 Task: Look for space in Teresina, Brazil from 5th September, 2023 to 12th September, 2023 for 2 adults in price range Rs.10000 to Rs.15000.  With 1  bedroom having 1 bed and 1 bathroom. Property type can be house, flat, guest house, hotel. Booking option can be shelf check-in. Required host language is Spanish.
Action: Mouse moved to (639, 75)
Screenshot: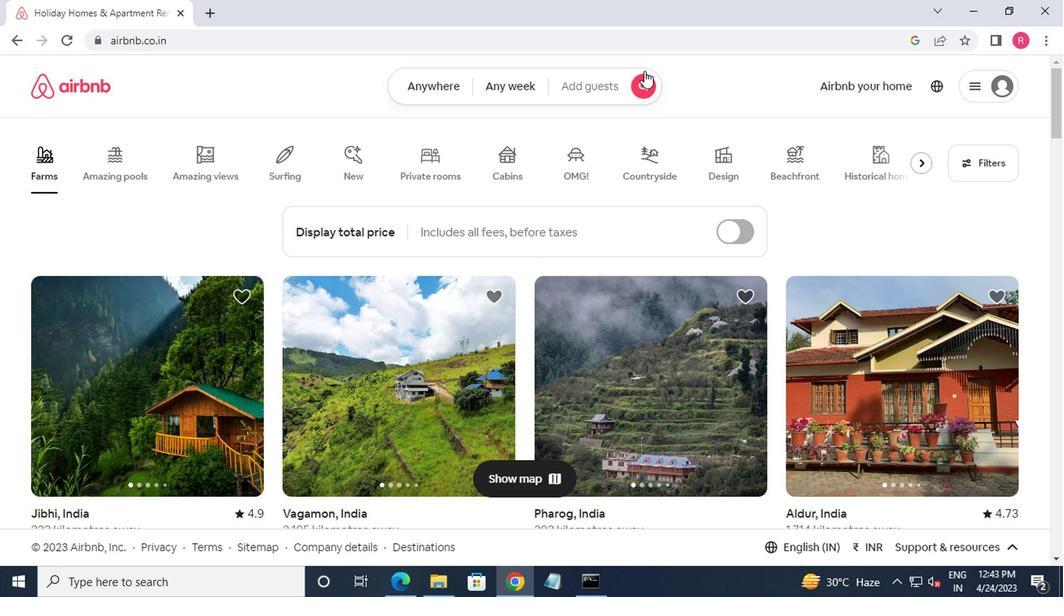 
Action: Mouse pressed left at (639, 75)
Screenshot: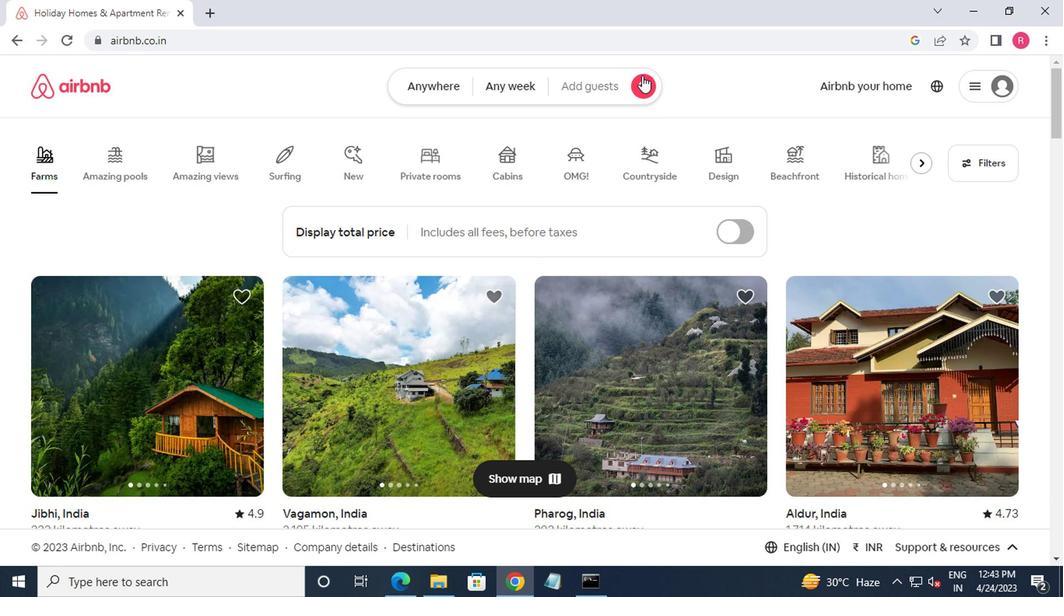 
Action: Mouse moved to (264, 153)
Screenshot: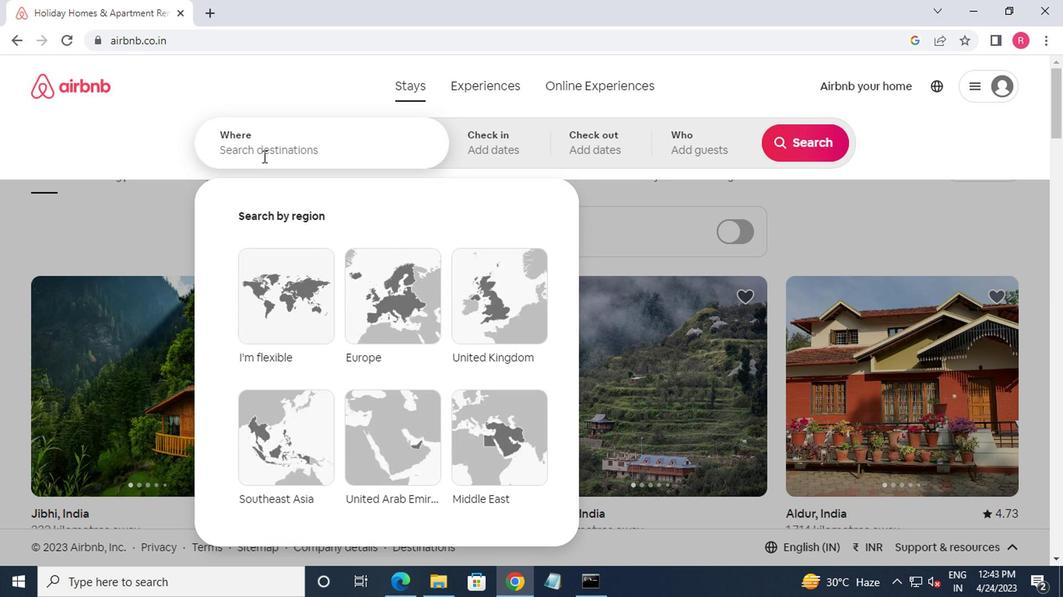 
Action: Mouse pressed left at (264, 153)
Screenshot: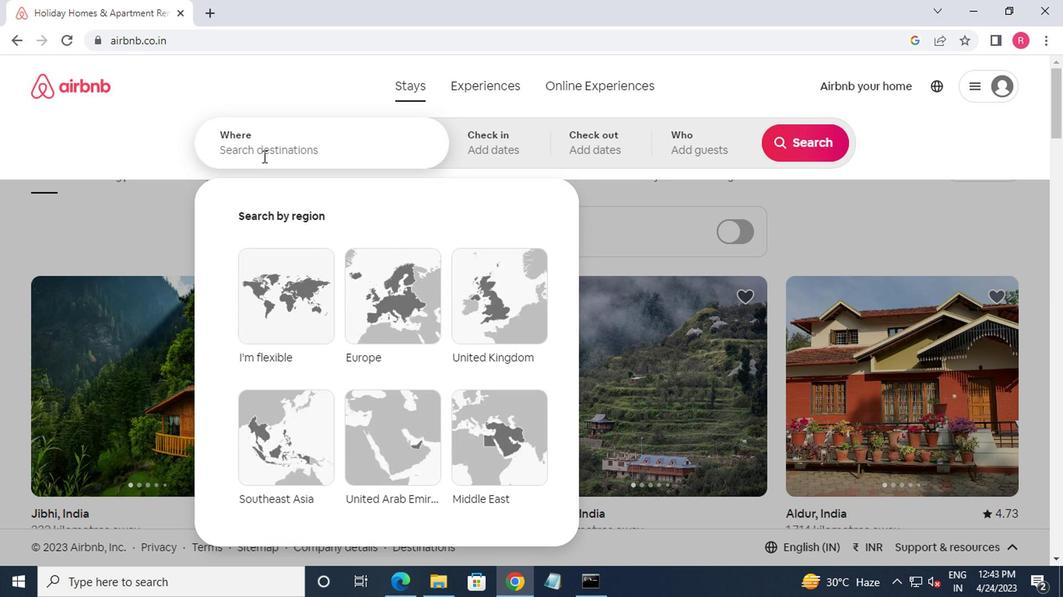 
Action: Mouse moved to (256, 184)
Screenshot: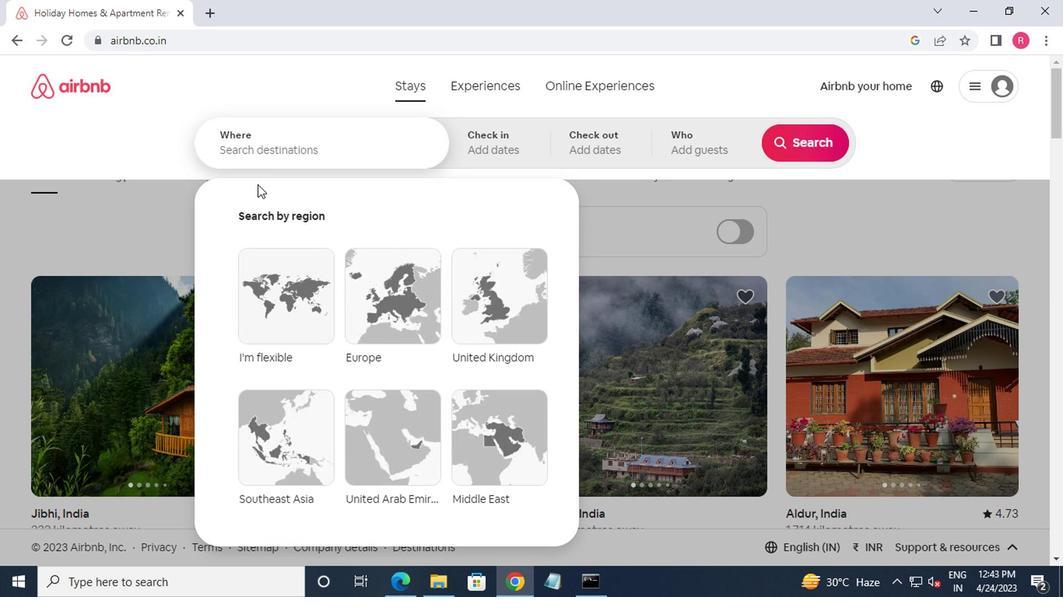 
Action: Key pressed teresina,brazil<Key.enter>
Screenshot: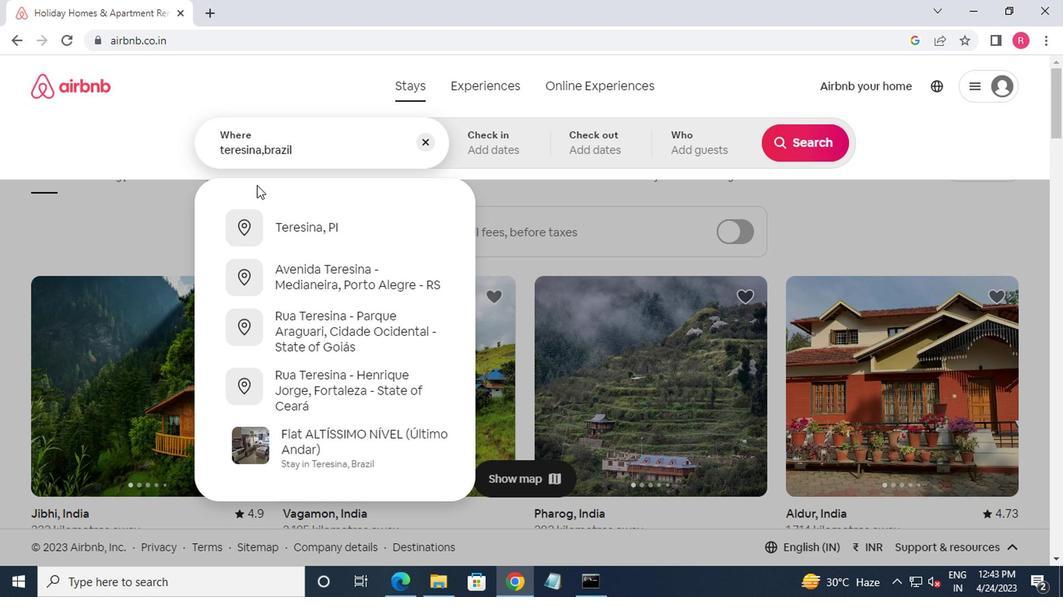 
Action: Mouse moved to (795, 267)
Screenshot: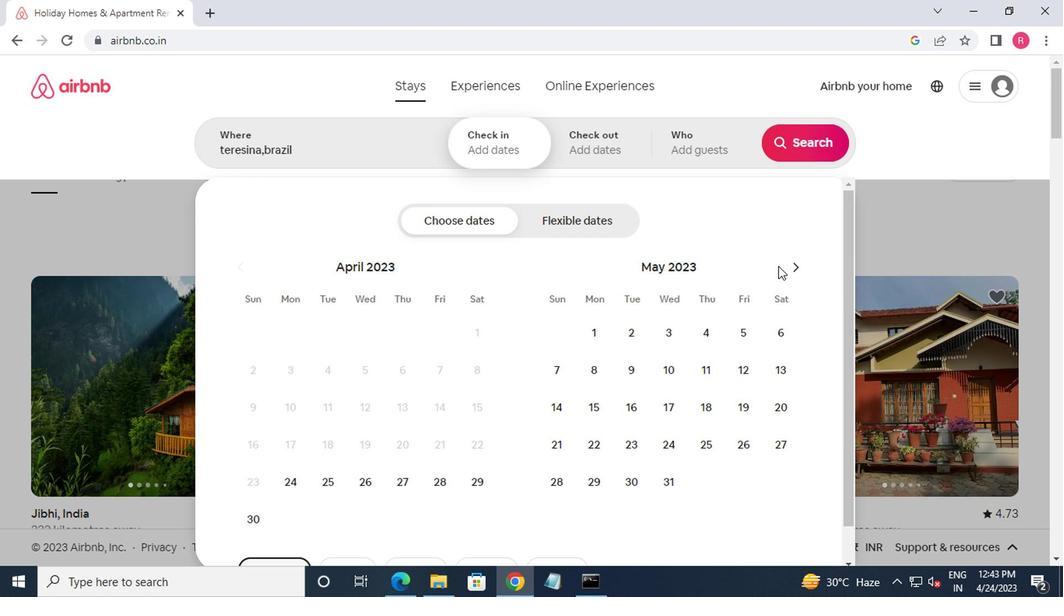 
Action: Mouse pressed left at (795, 267)
Screenshot: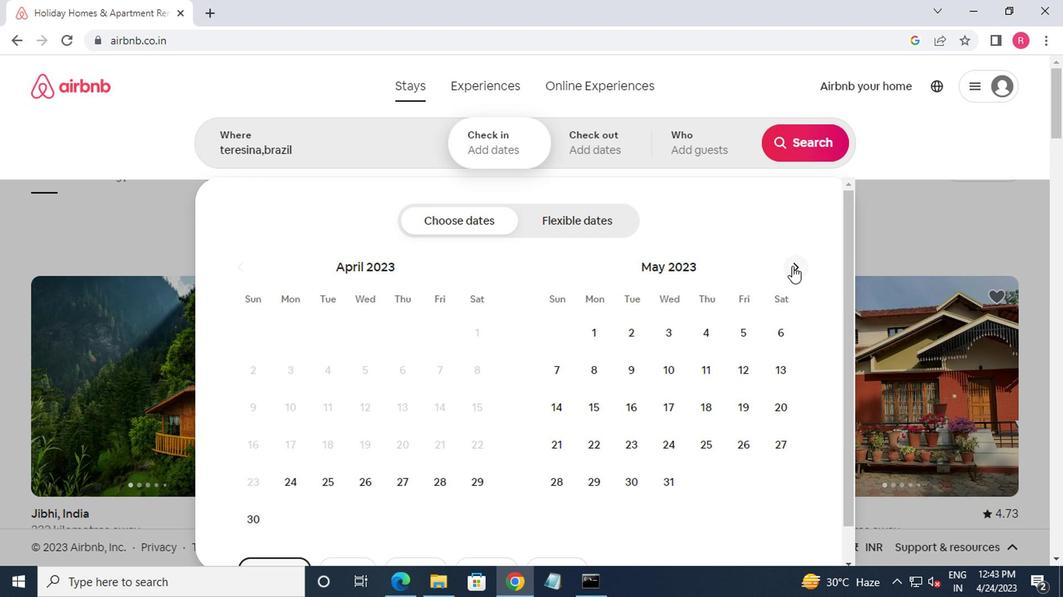
Action: Mouse pressed left at (795, 267)
Screenshot: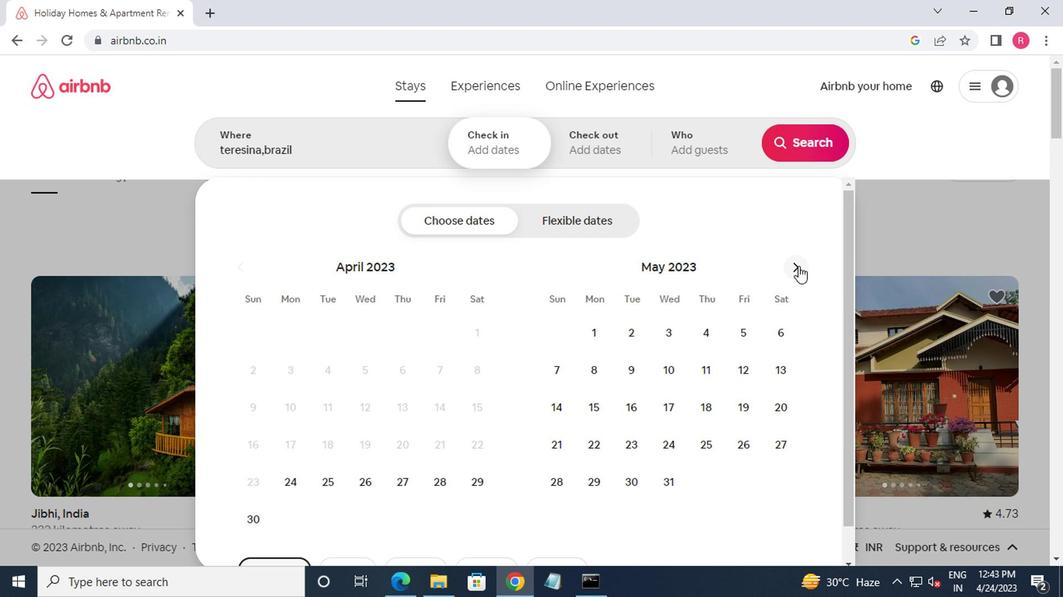
Action: Mouse moved to (796, 267)
Screenshot: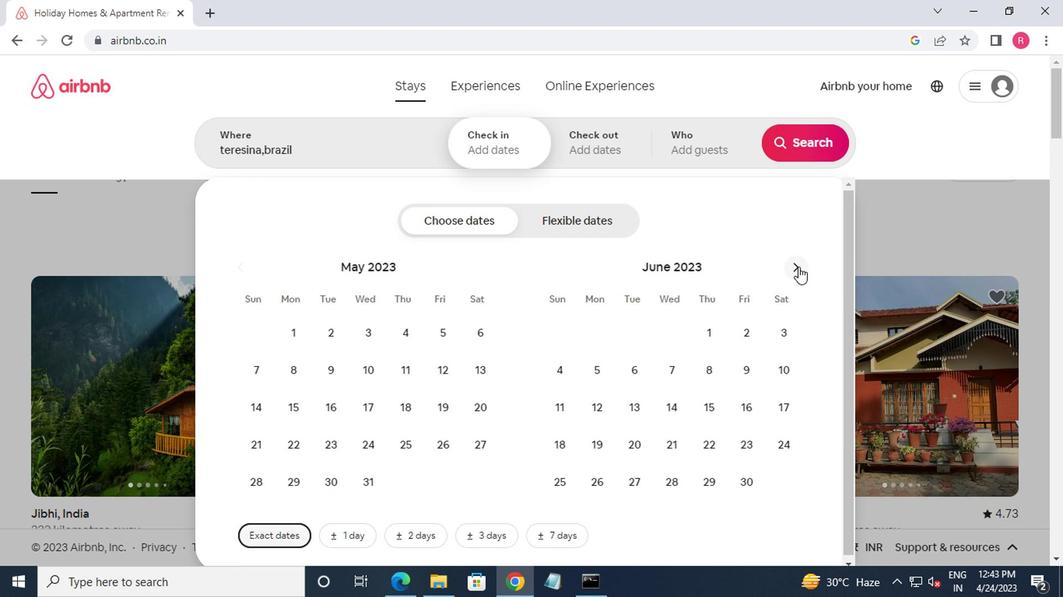 
Action: Mouse pressed left at (796, 267)
Screenshot: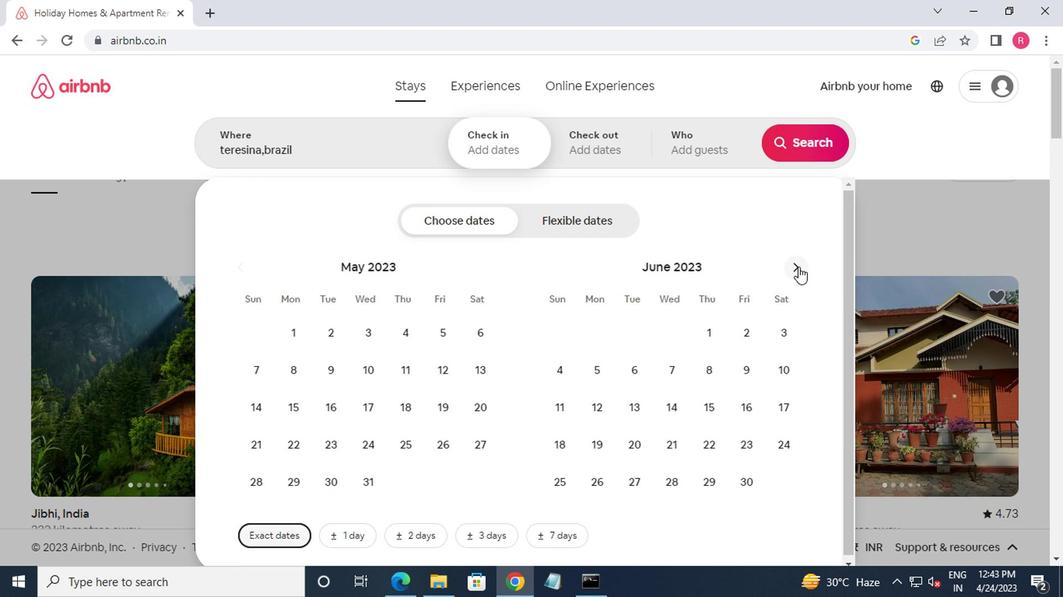 
Action: Mouse pressed left at (796, 267)
Screenshot: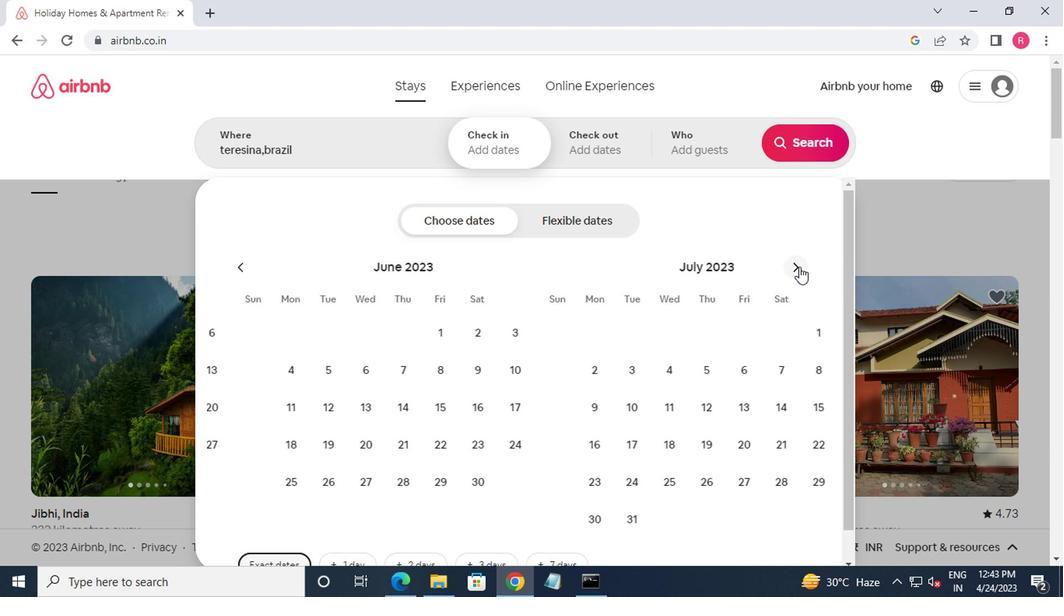 
Action: Mouse pressed left at (796, 267)
Screenshot: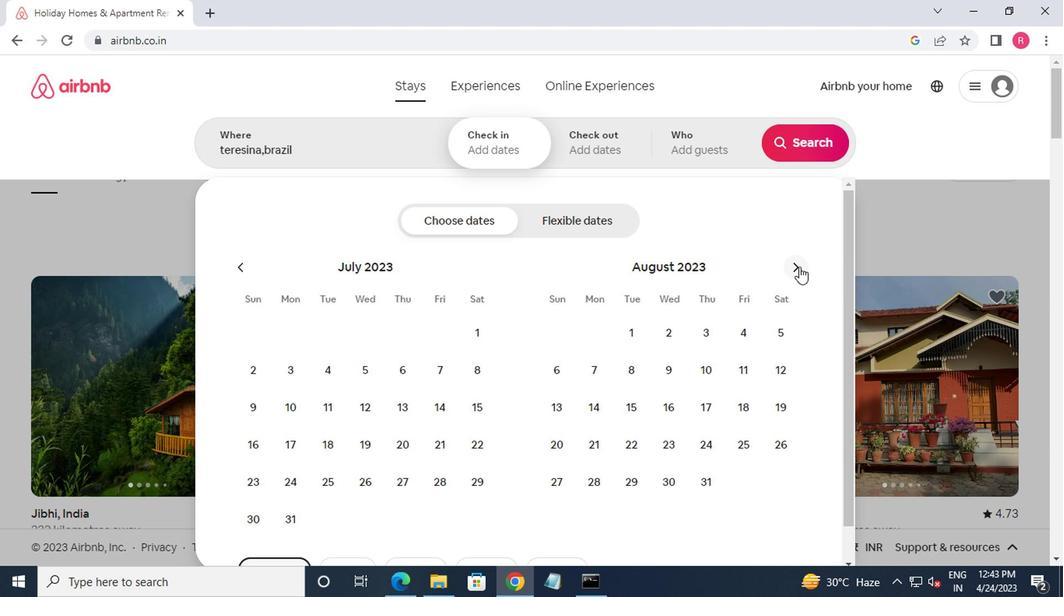 
Action: Mouse moved to (633, 383)
Screenshot: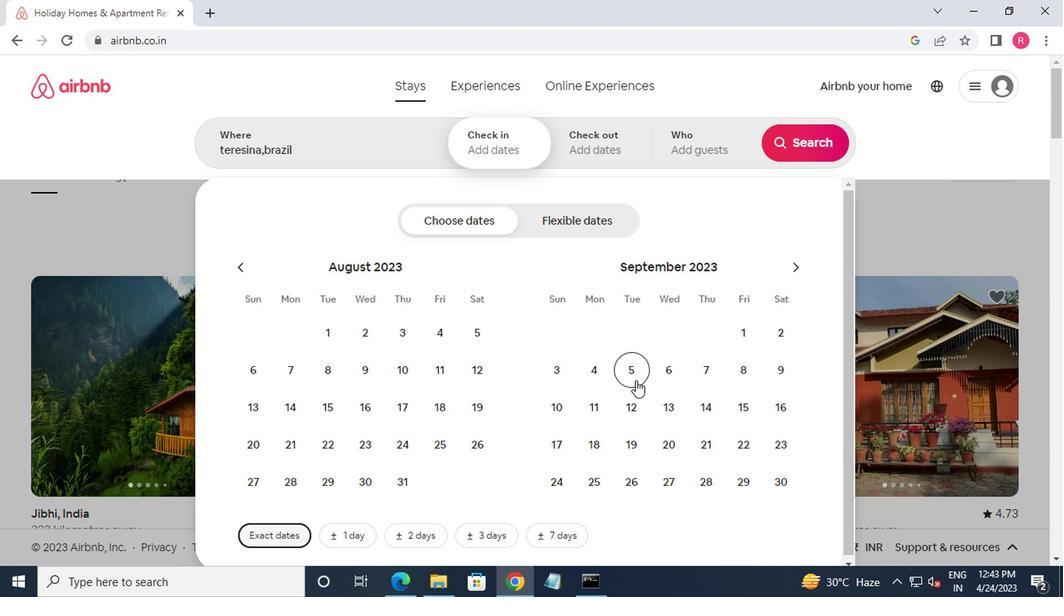 
Action: Mouse pressed left at (633, 383)
Screenshot: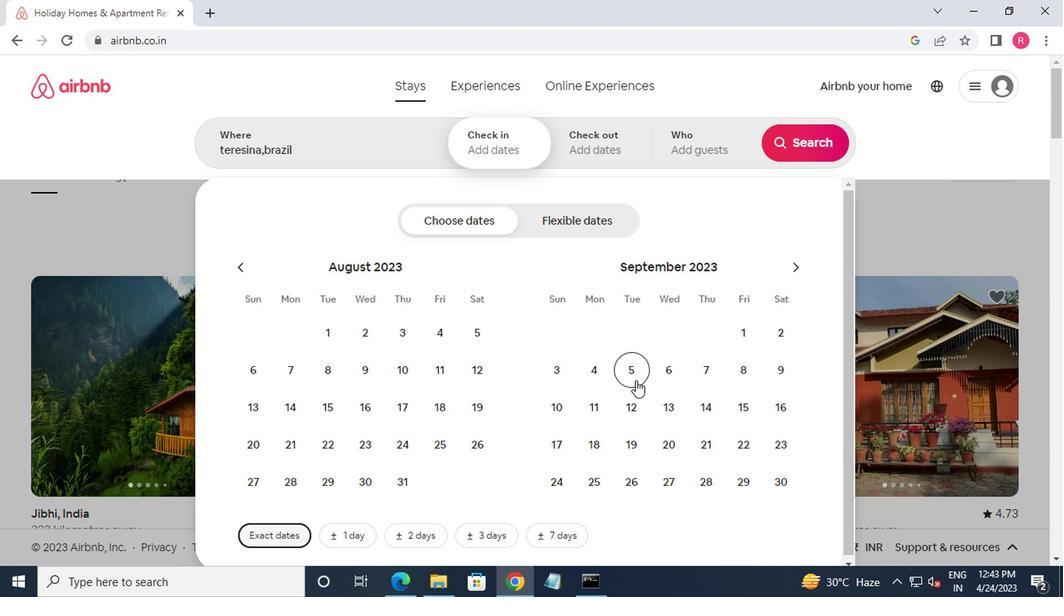 
Action: Mouse moved to (635, 413)
Screenshot: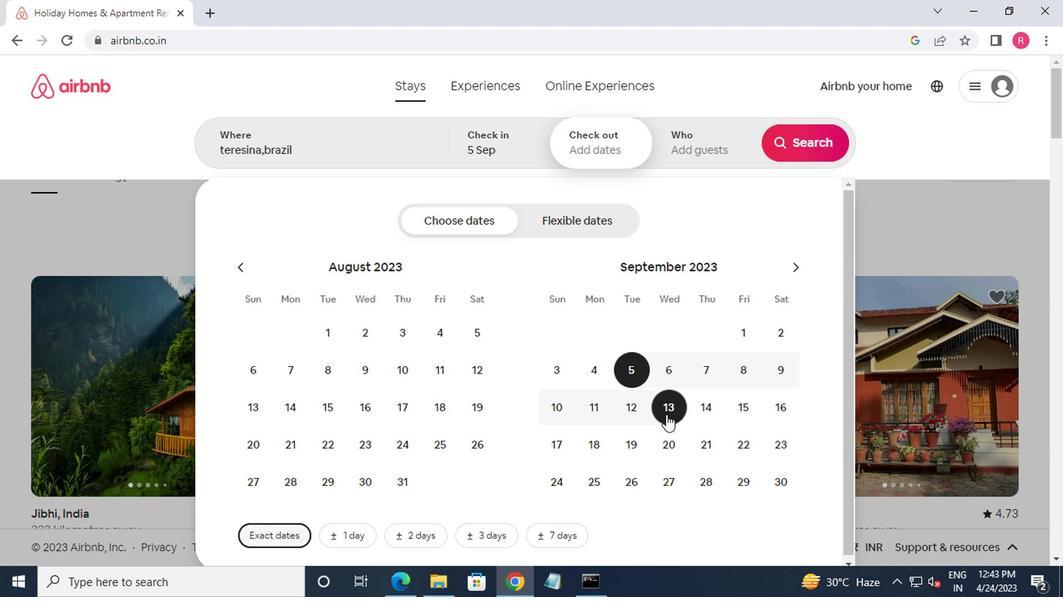 
Action: Mouse pressed left at (635, 413)
Screenshot: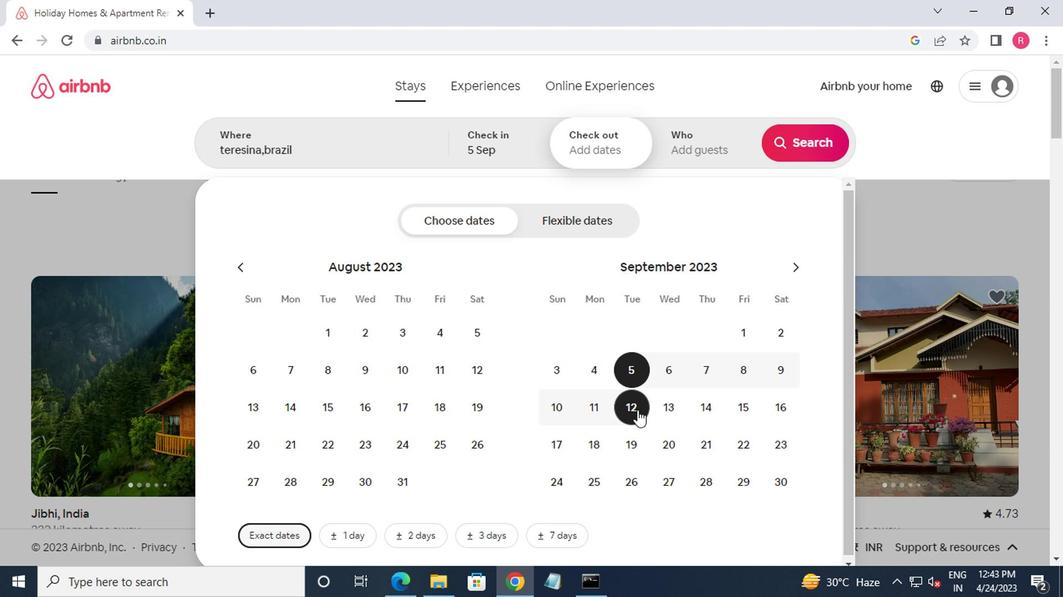 
Action: Mouse moved to (673, 134)
Screenshot: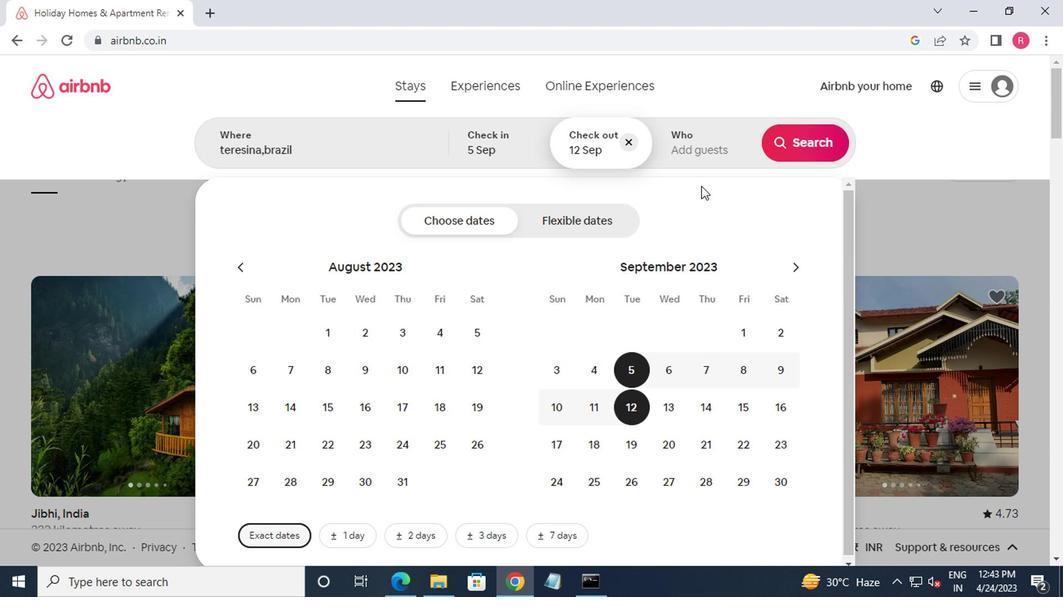 
Action: Mouse pressed left at (673, 134)
Screenshot: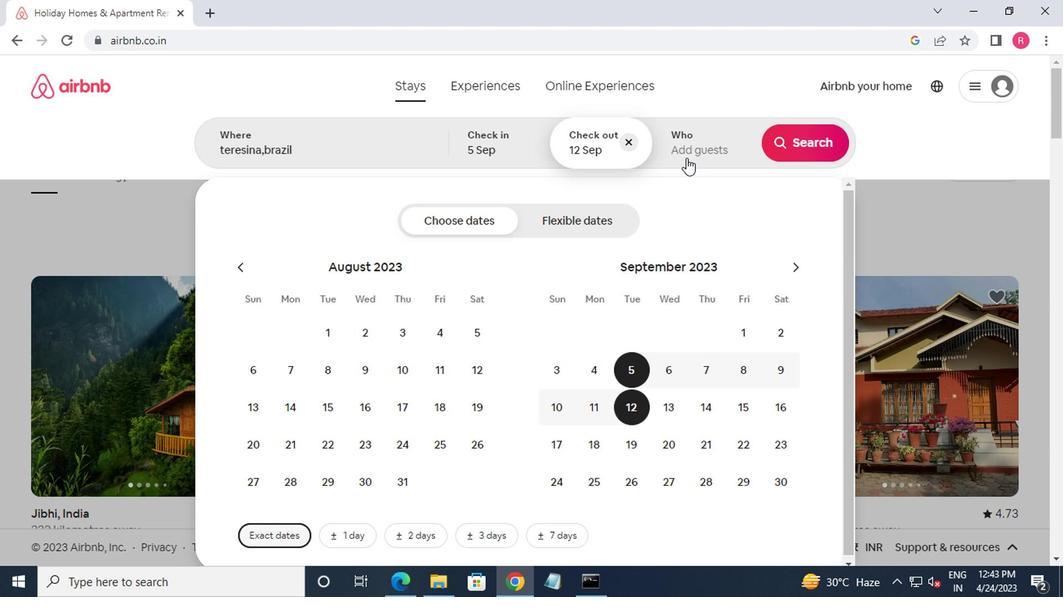 
Action: Mouse moved to (798, 228)
Screenshot: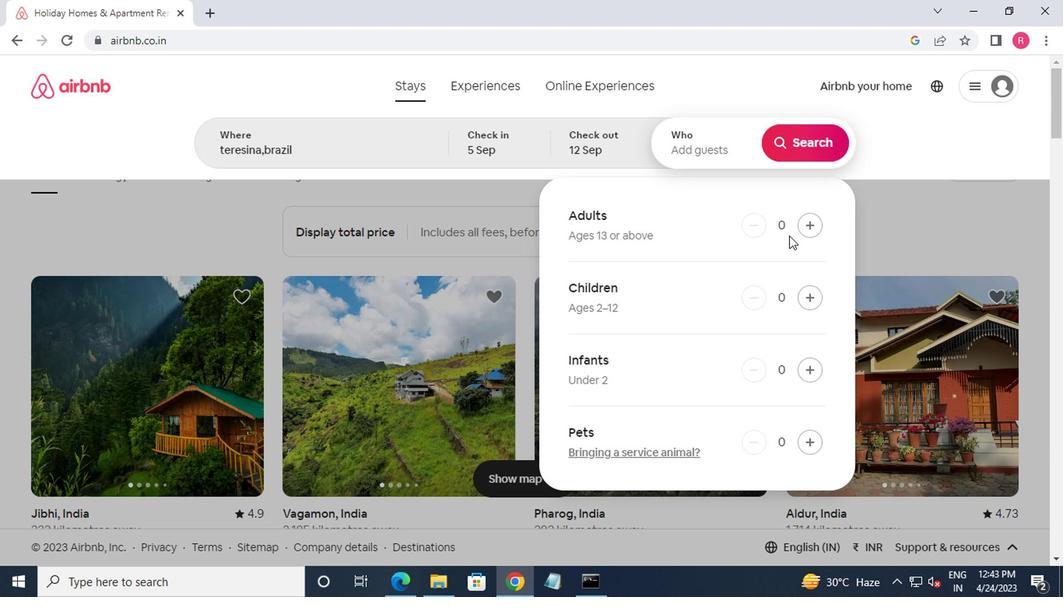 
Action: Mouse pressed left at (798, 228)
Screenshot: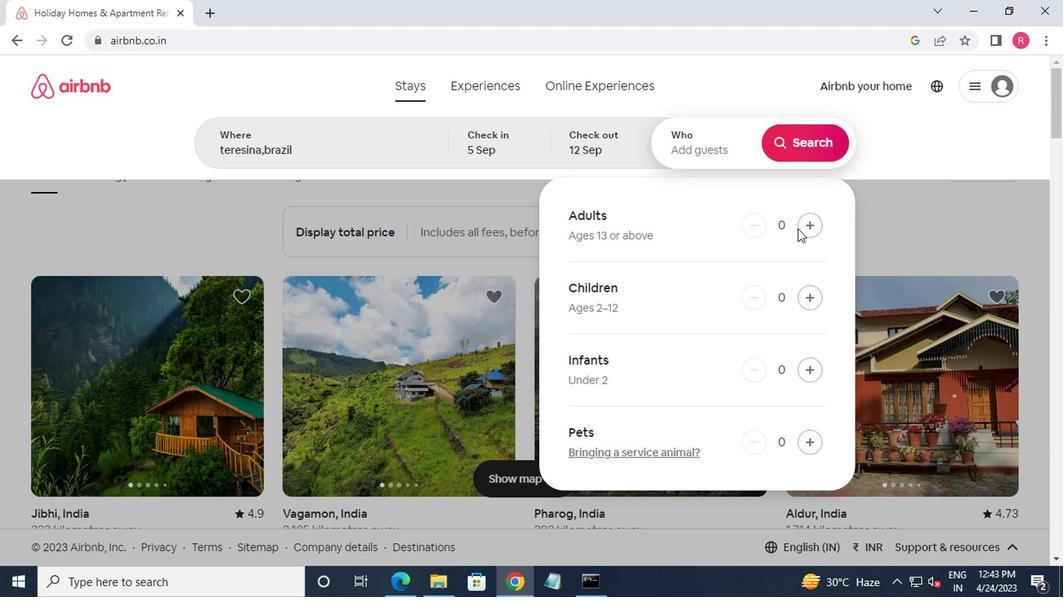 
Action: Mouse moved to (798, 228)
Screenshot: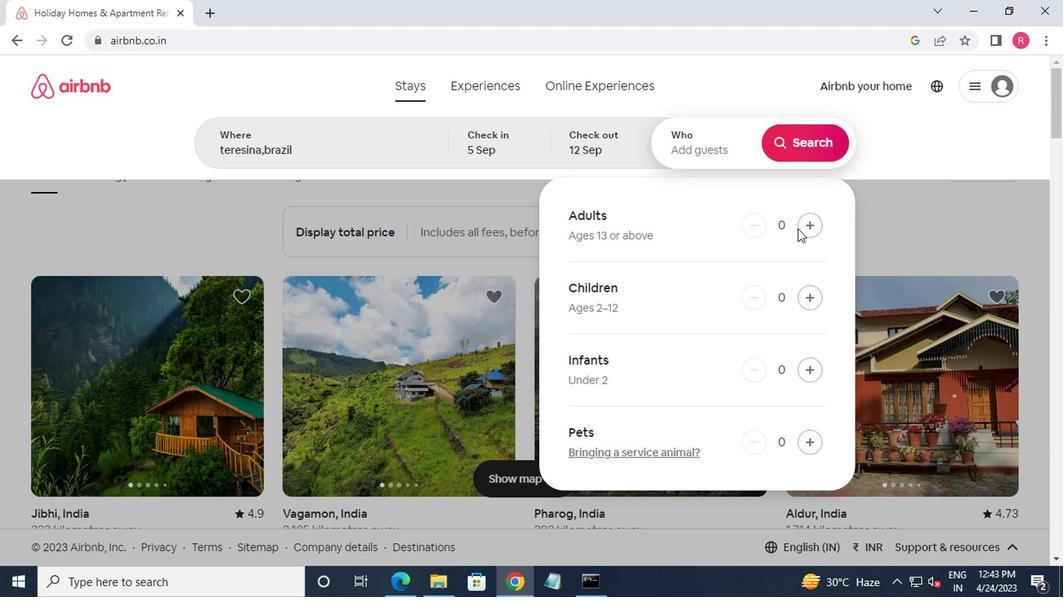 
Action: Mouse pressed left at (798, 228)
Screenshot: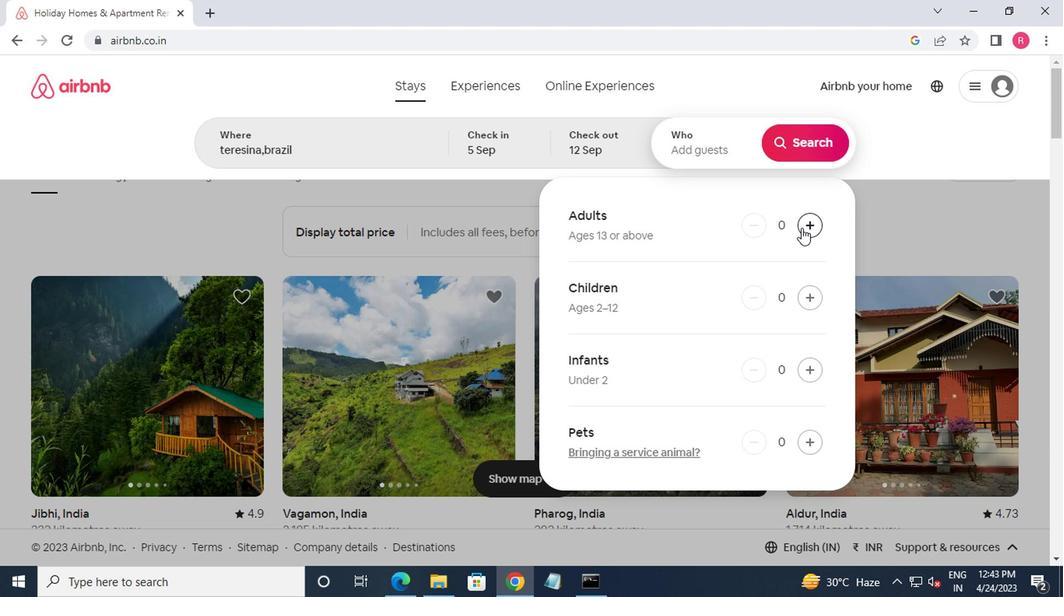 
Action: Mouse moved to (799, 156)
Screenshot: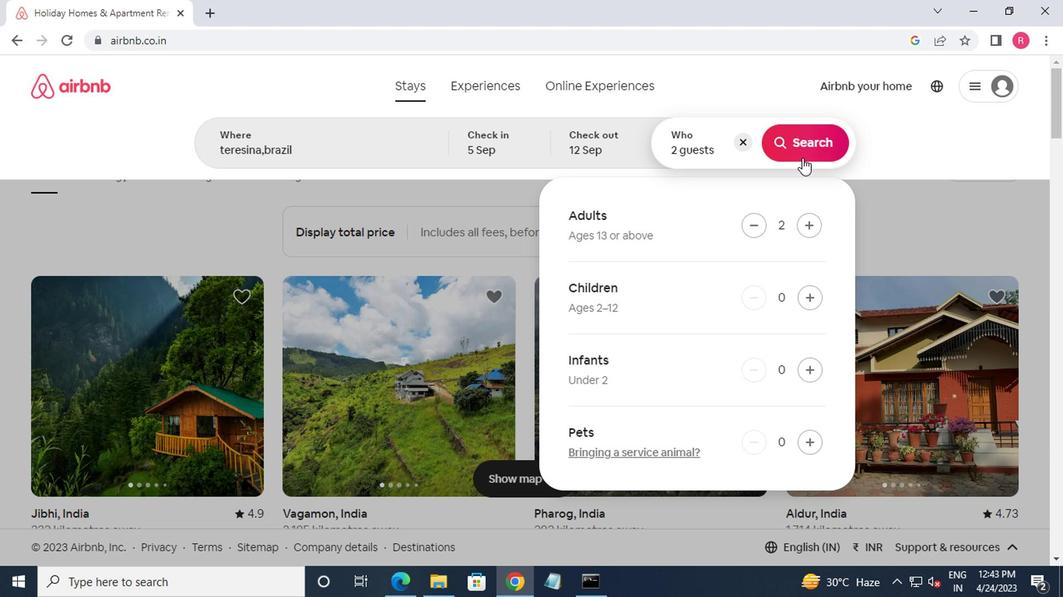 
Action: Mouse pressed left at (799, 156)
Screenshot: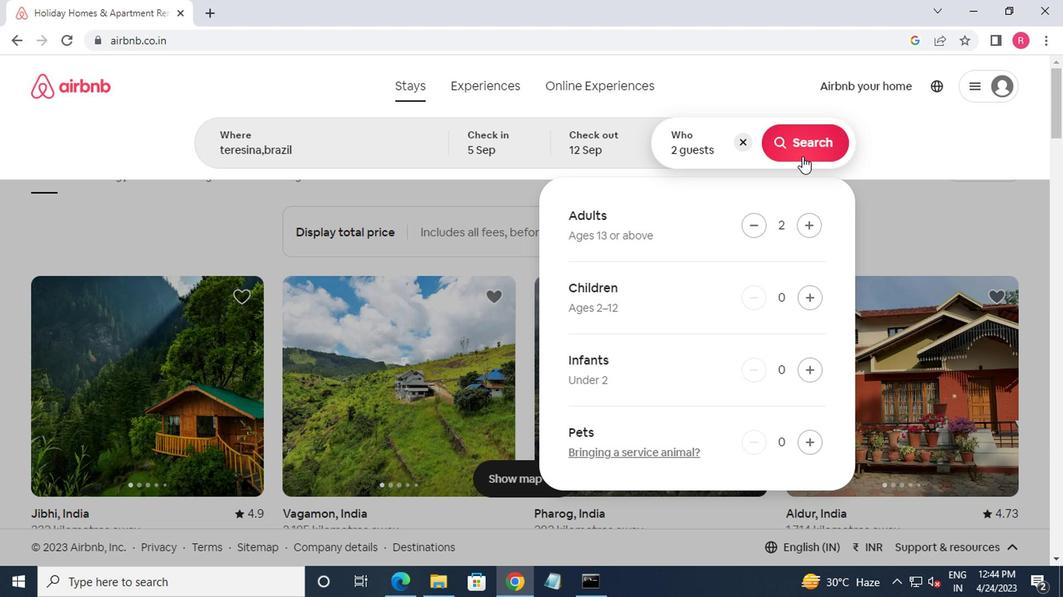 
Action: Mouse moved to (970, 145)
Screenshot: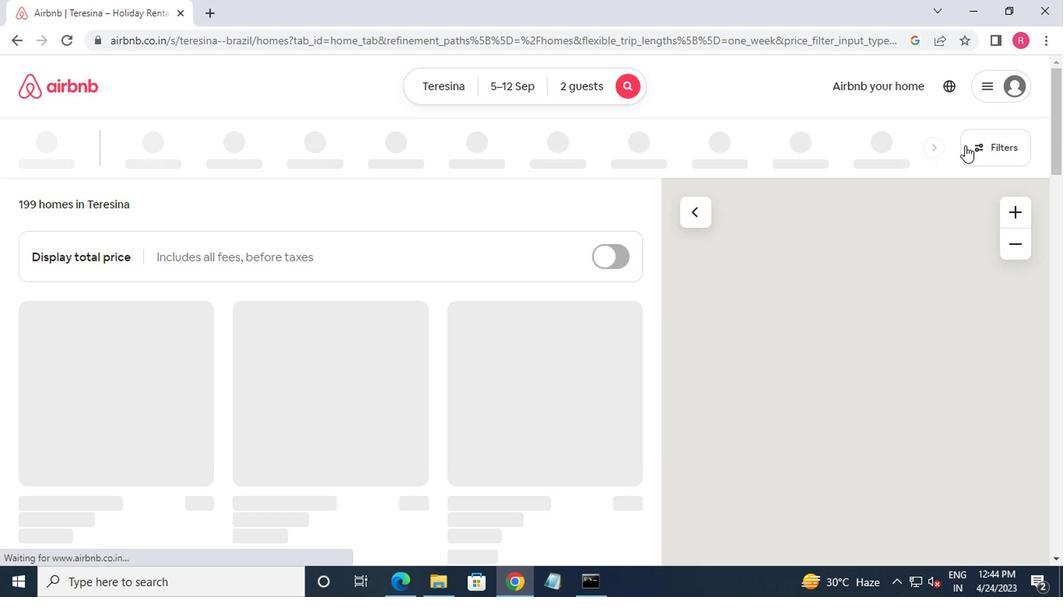 
Action: Mouse pressed left at (970, 145)
Screenshot: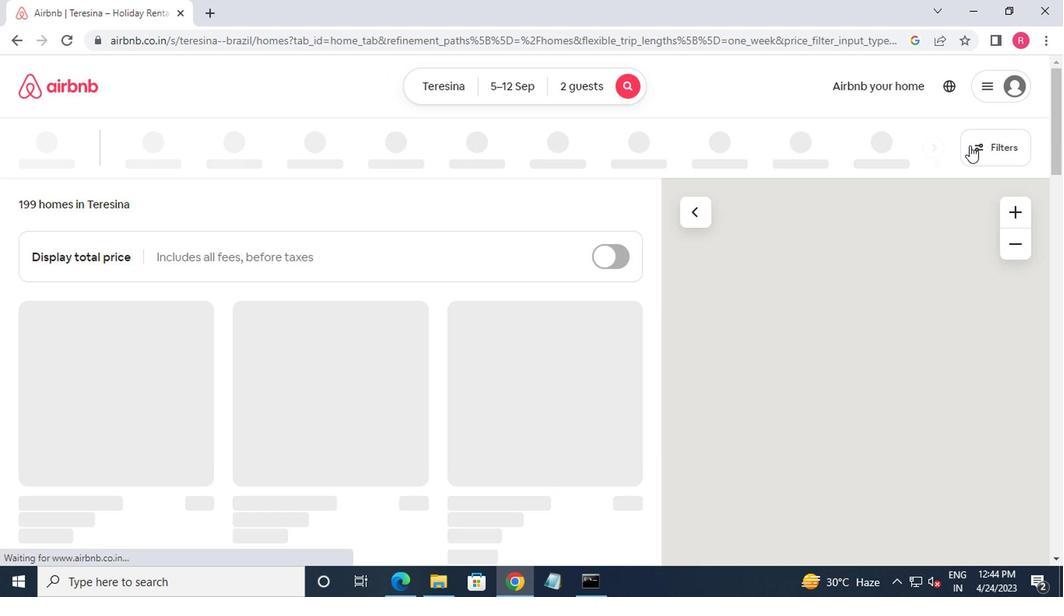 
Action: Mouse moved to (364, 348)
Screenshot: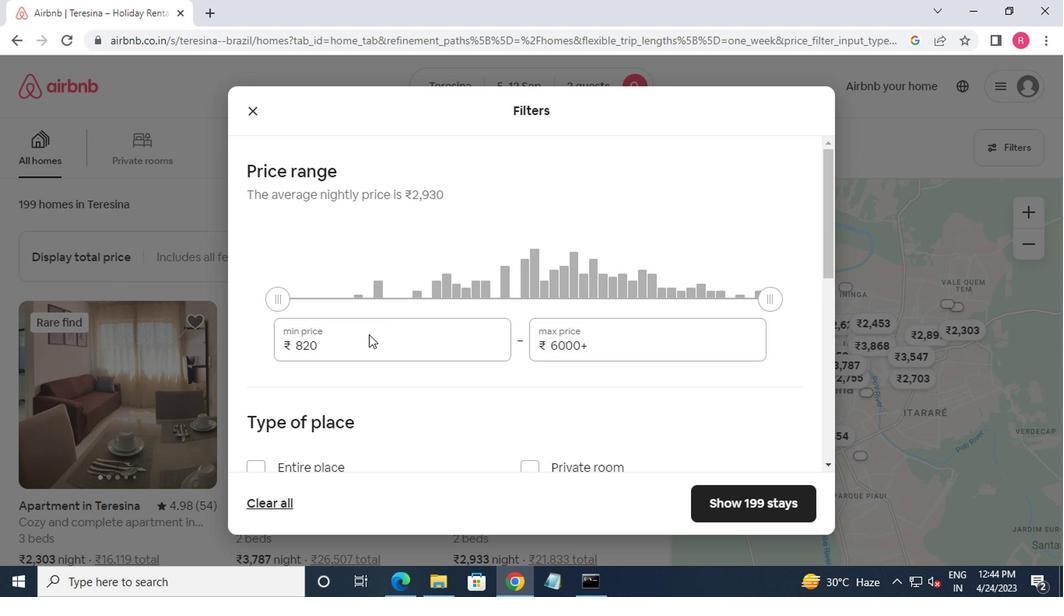 
Action: Mouse pressed left at (364, 348)
Screenshot: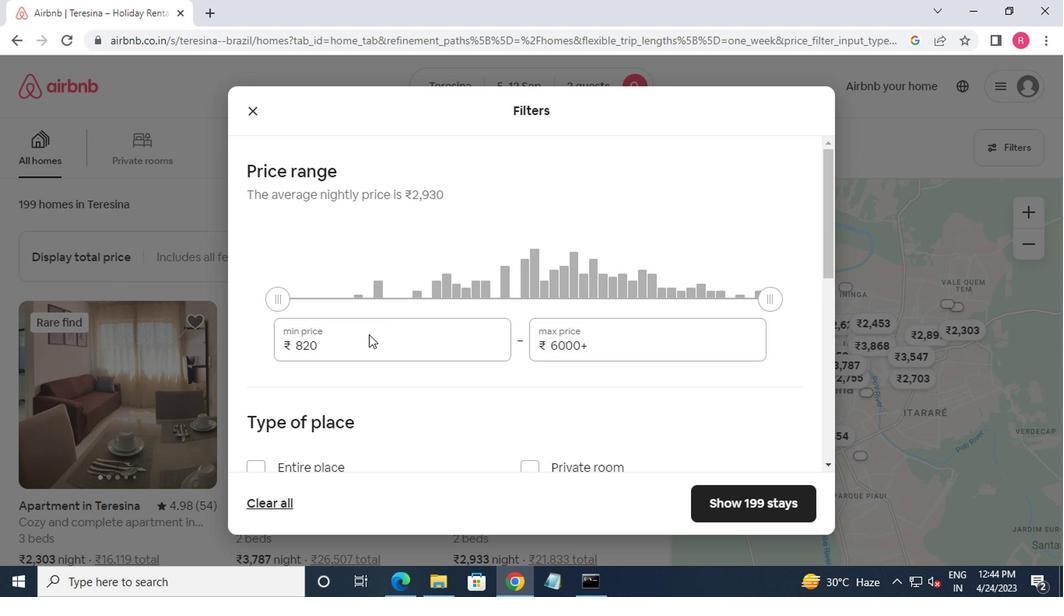 
Action: Mouse moved to (385, 369)
Screenshot: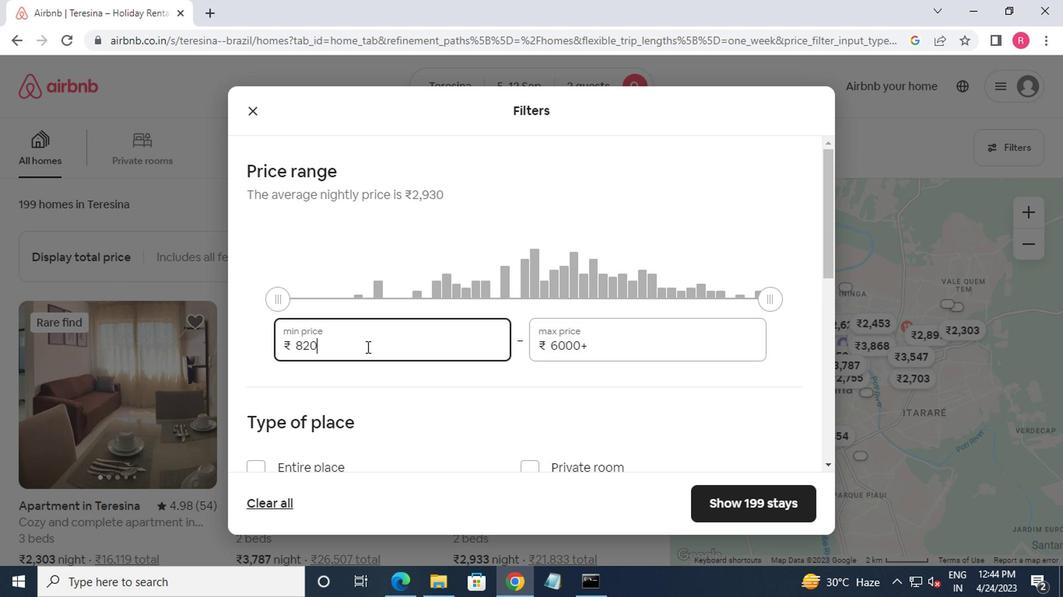 
Action: Key pressed <Key.backspace><Key.backspace><Key.backspace><Key.backspace>10000<Key.tab>1500<Key.backspace><Key.backspace><Key.backspace><Key.backspace><Key.backspace><Key.backspace>15000
Screenshot: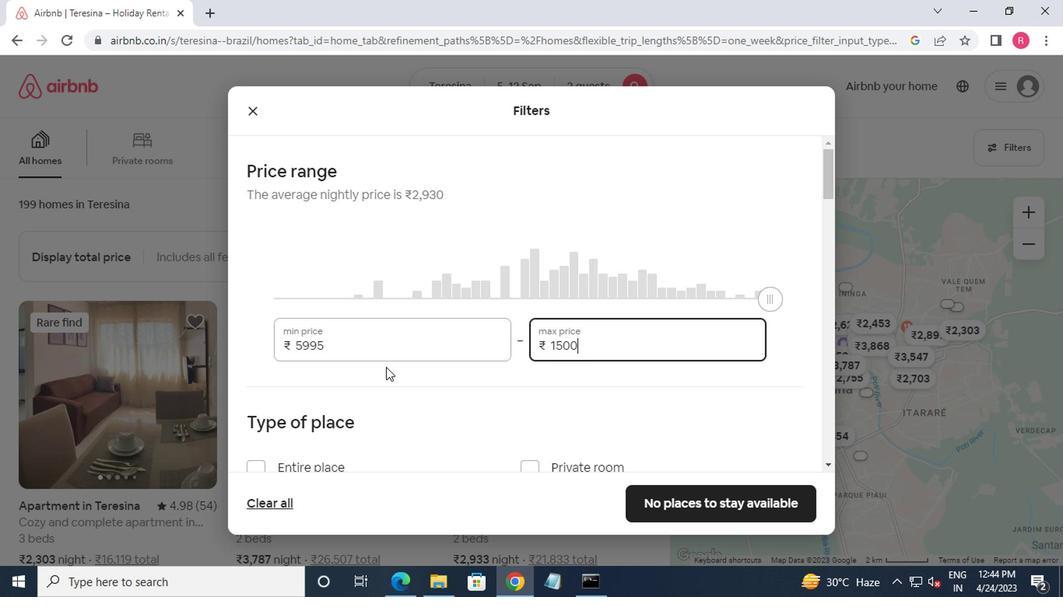 
Action: Mouse moved to (356, 354)
Screenshot: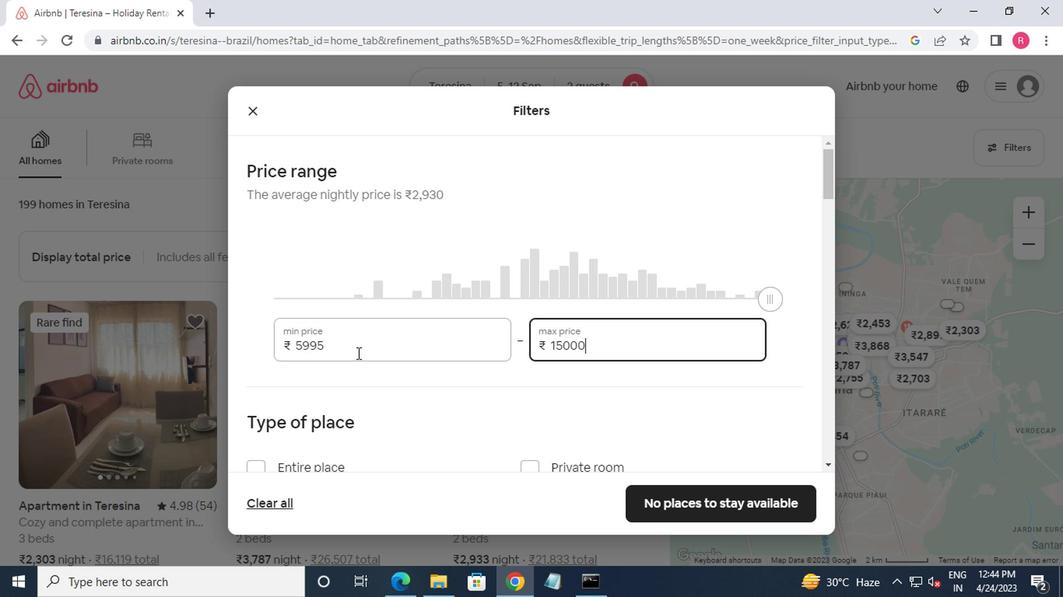 
Action: Mouse pressed left at (356, 354)
Screenshot: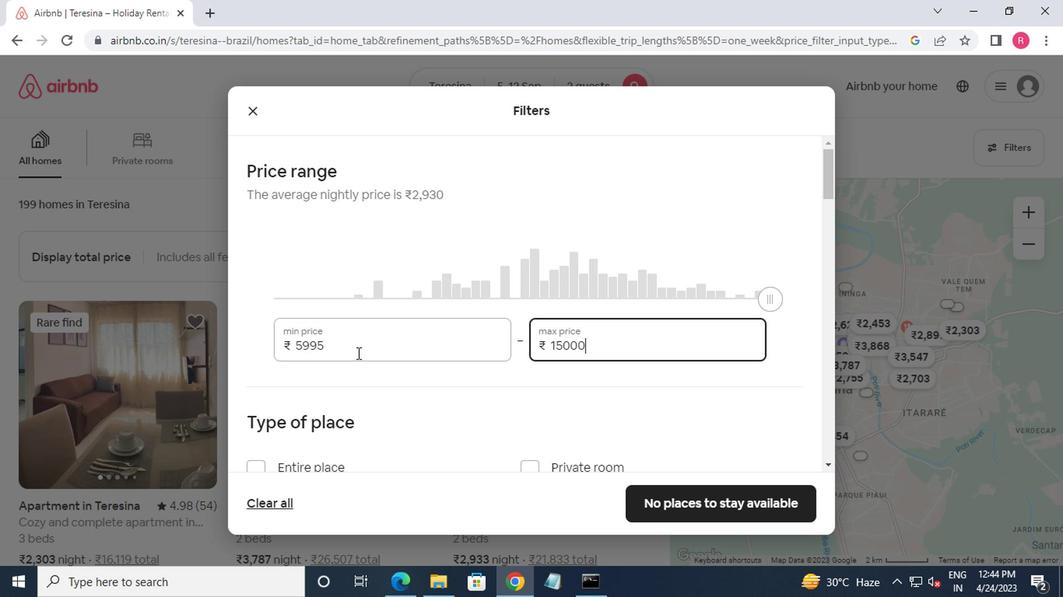 
Action: Key pressed <Key.backspace><Key.backspace><Key.backspace><Key.backspace><Key.backspace><Key.backspace><Key.backspace><Key.backspace><Key.backspace><Key.backspace><Key.backspace><Key.backspace><Key.backspace><Key.backspace><Key.backspace><Key.backspace><Key.backspace><Key.backspace><Key.backspace><Key.backspace><Key.backspace><Key.backspace><Key.backspace>10000
Screenshot: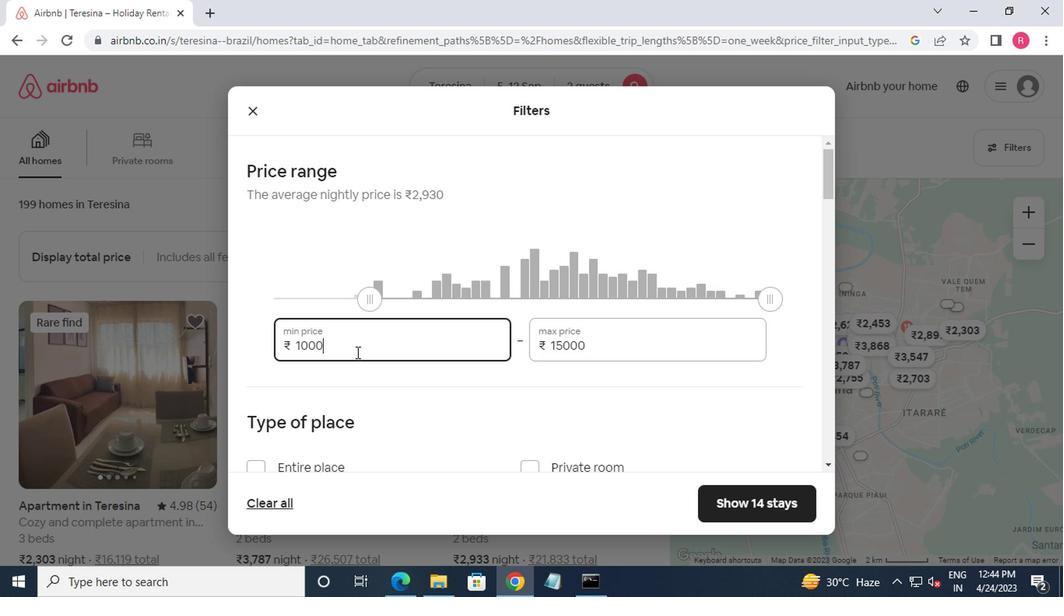 
Action: Mouse moved to (425, 452)
Screenshot: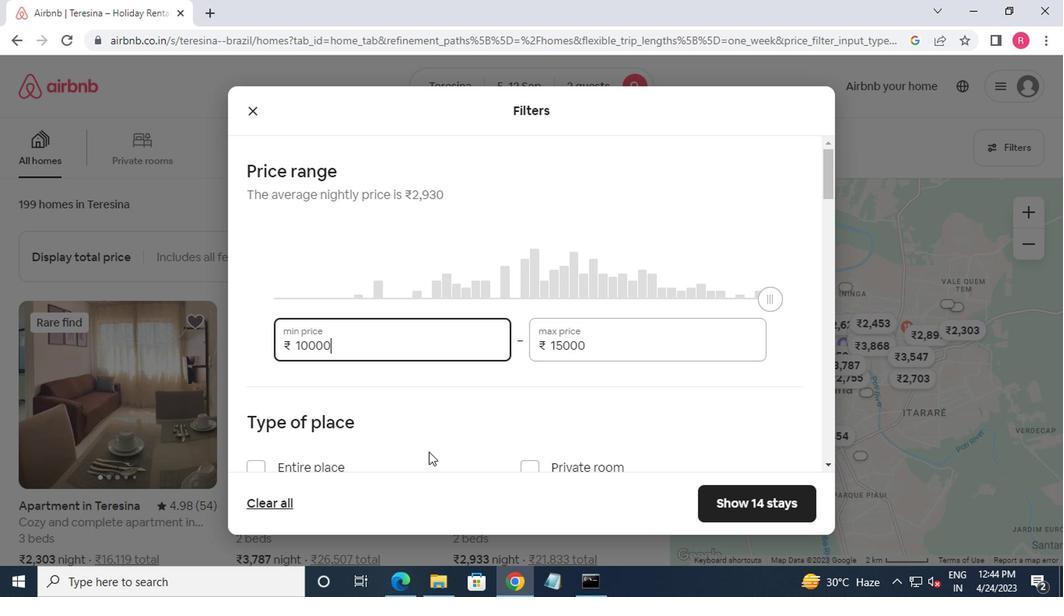 
Action: Mouse scrolled (425, 452) with delta (0, 0)
Screenshot: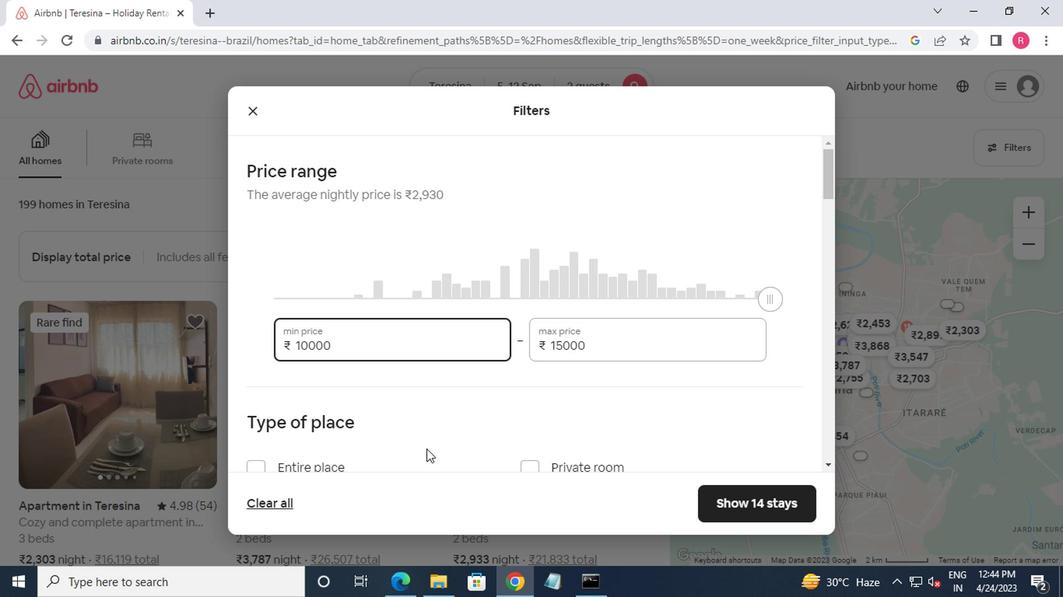
Action: Mouse moved to (425, 439)
Screenshot: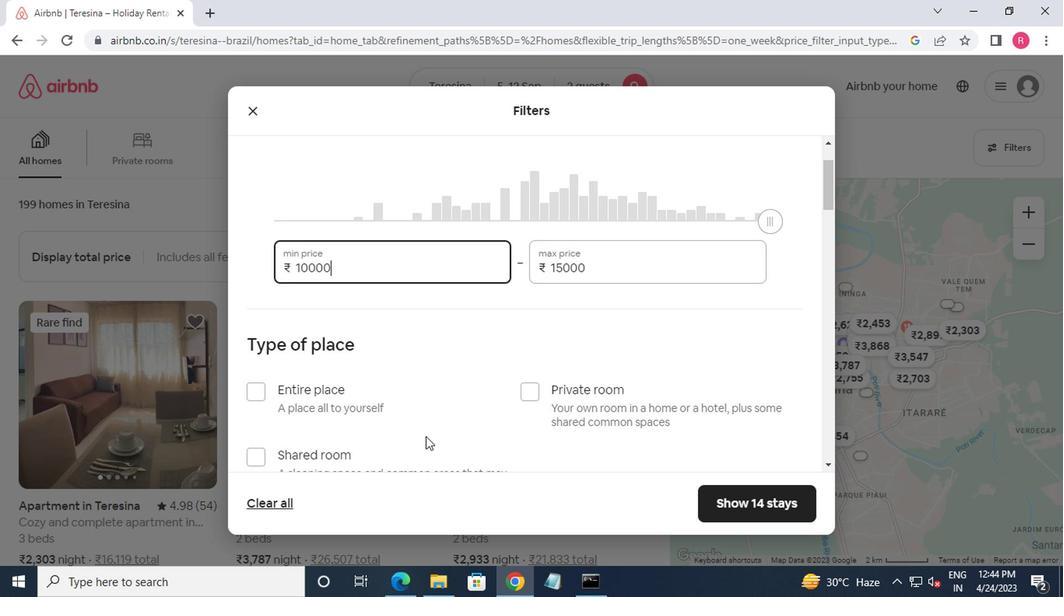 
Action: Mouse scrolled (425, 438) with delta (0, -1)
Screenshot: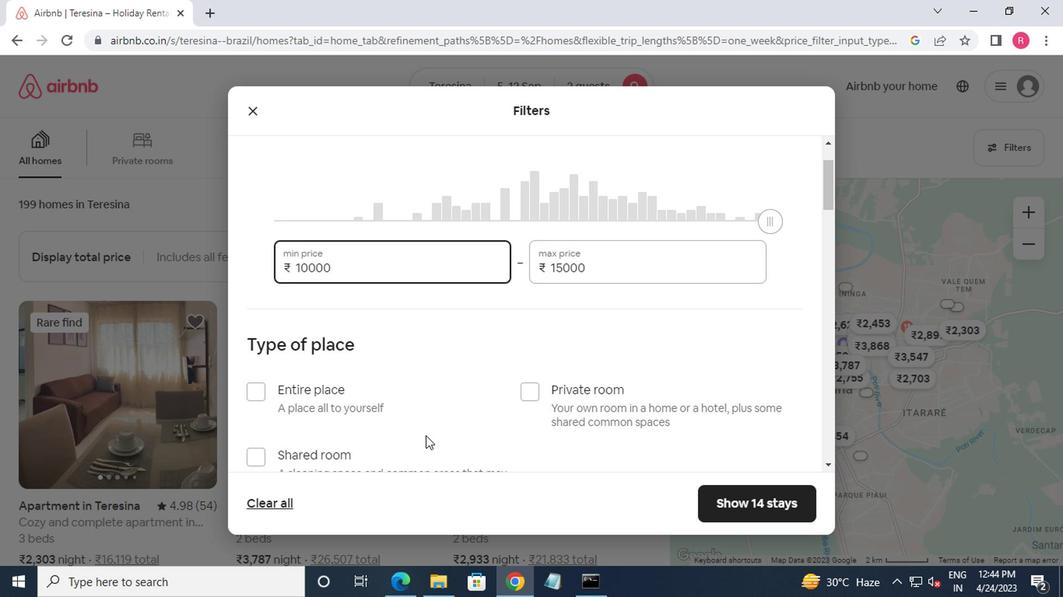 
Action: Mouse moved to (424, 437)
Screenshot: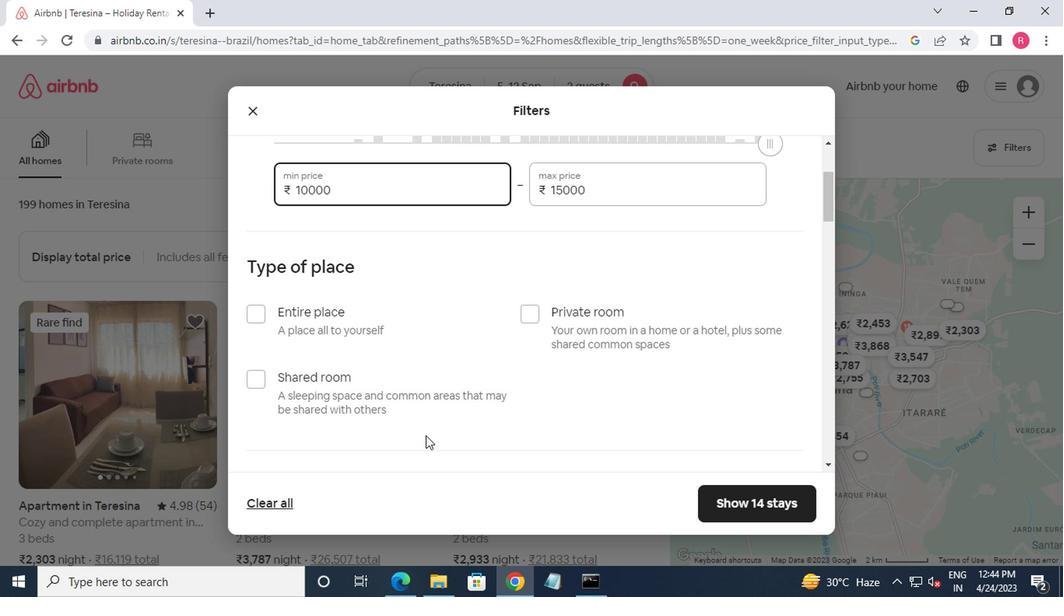
Action: Mouse scrolled (424, 436) with delta (0, -1)
Screenshot: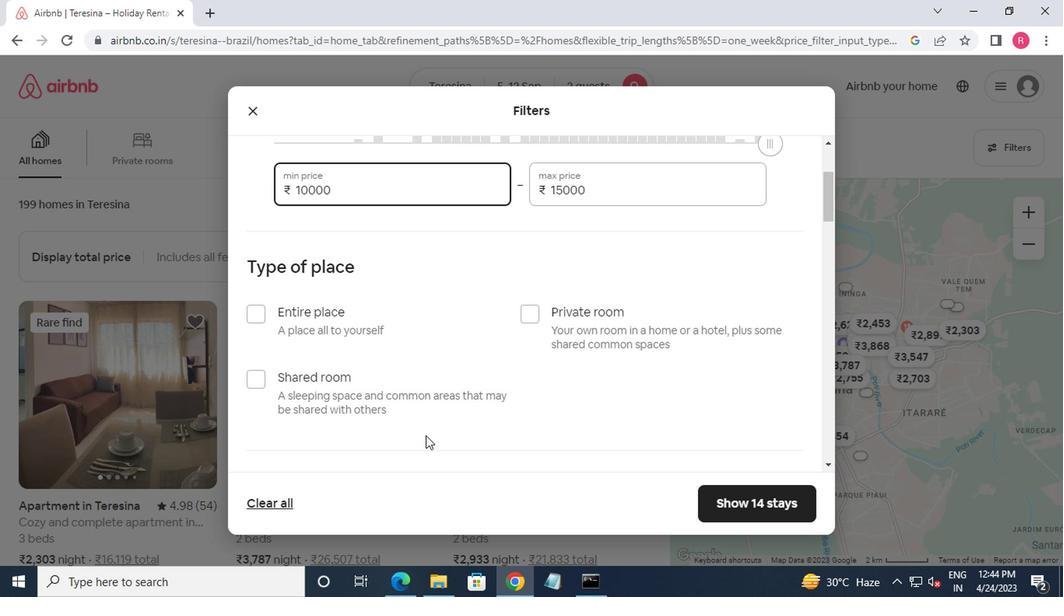 
Action: Mouse scrolled (424, 436) with delta (0, -1)
Screenshot: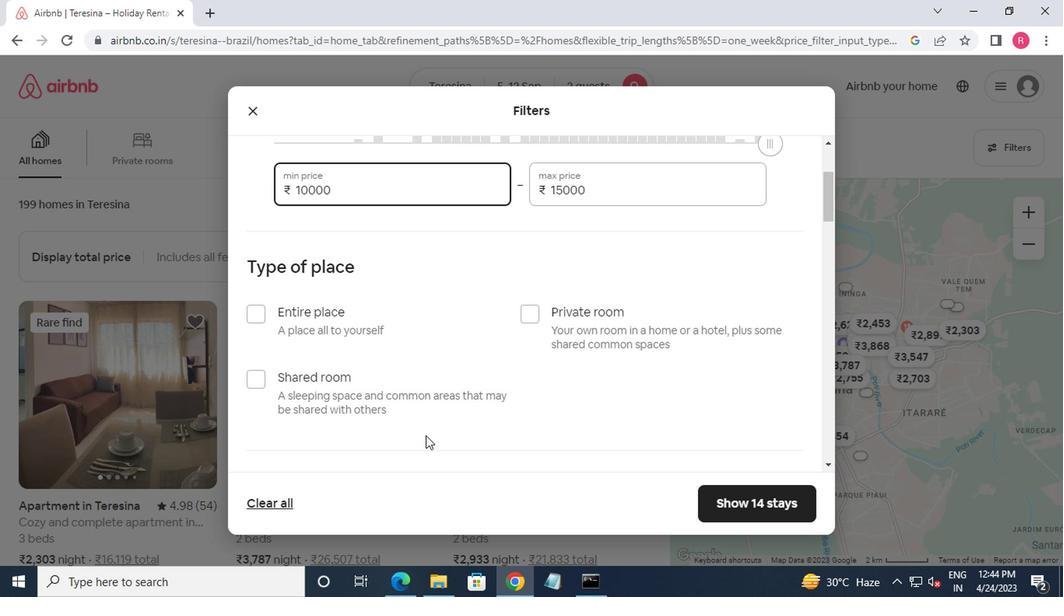 
Action: Mouse moved to (356, 419)
Screenshot: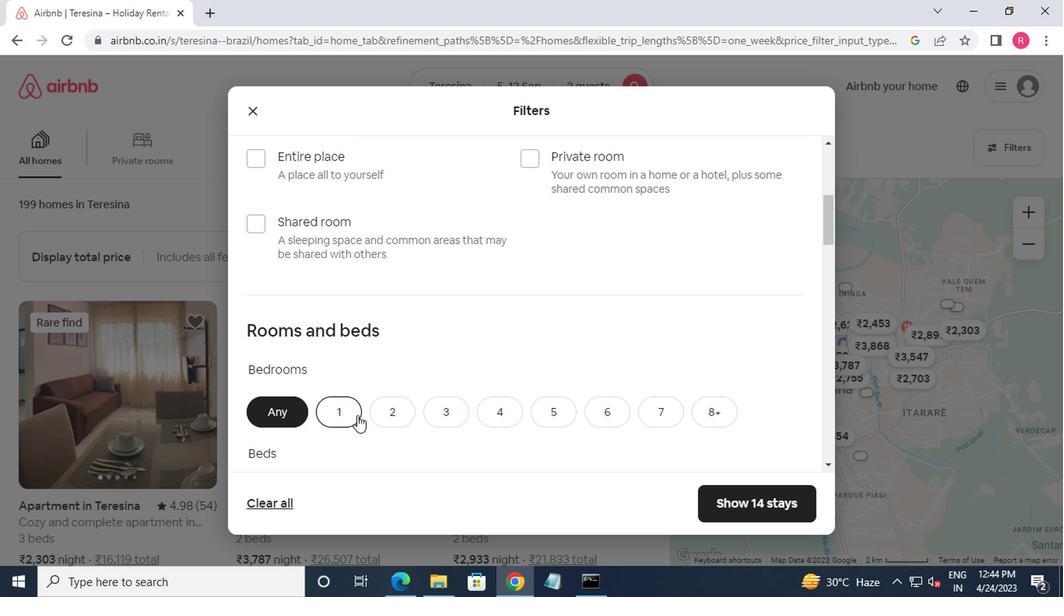 
Action: Mouse pressed left at (356, 419)
Screenshot: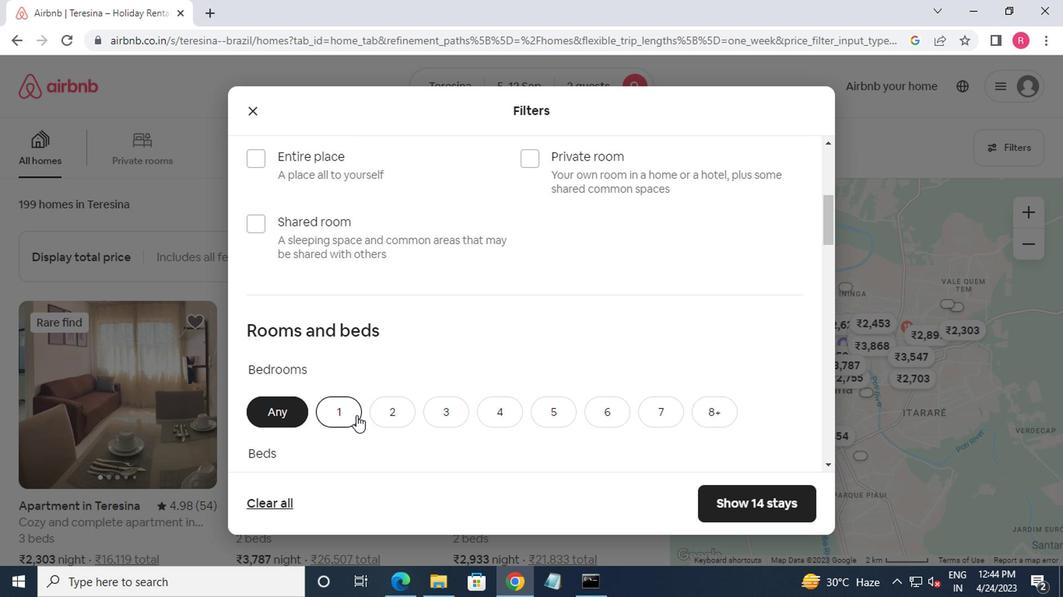 
Action: Mouse moved to (357, 417)
Screenshot: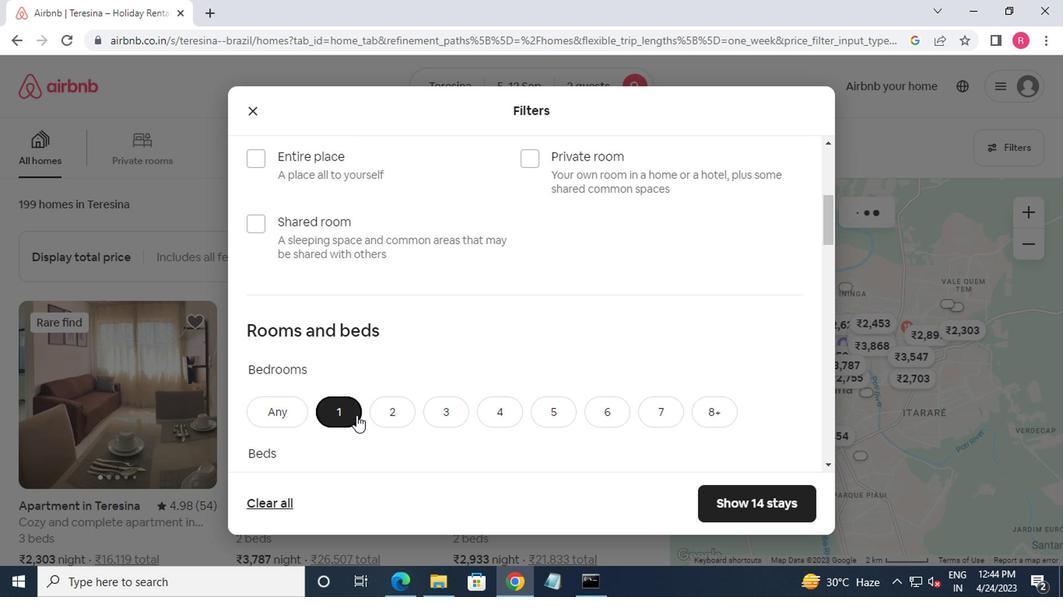 
Action: Mouse scrolled (357, 416) with delta (0, -1)
Screenshot: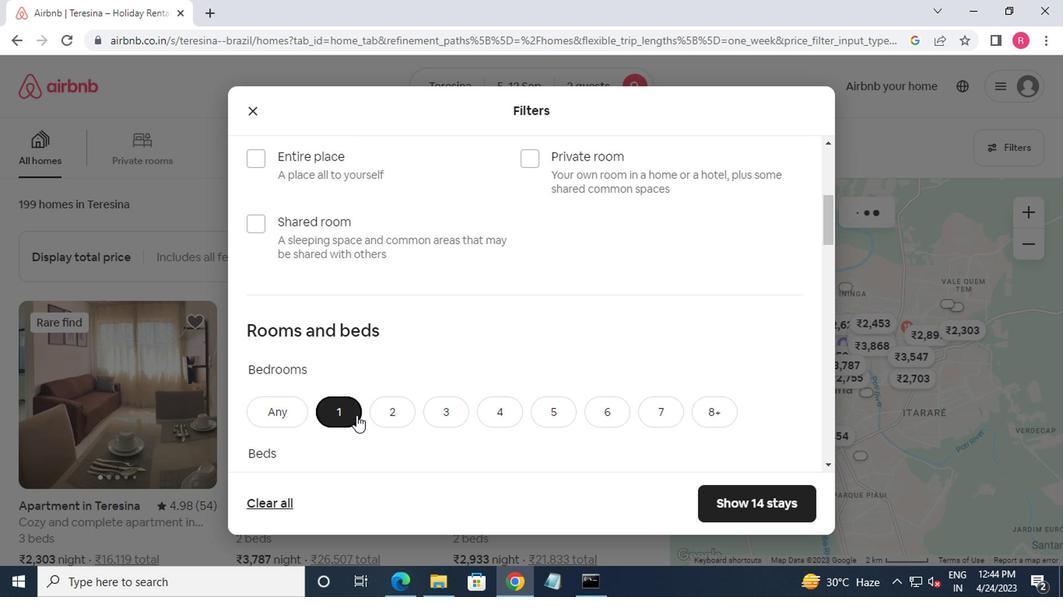 
Action: Mouse moved to (359, 421)
Screenshot: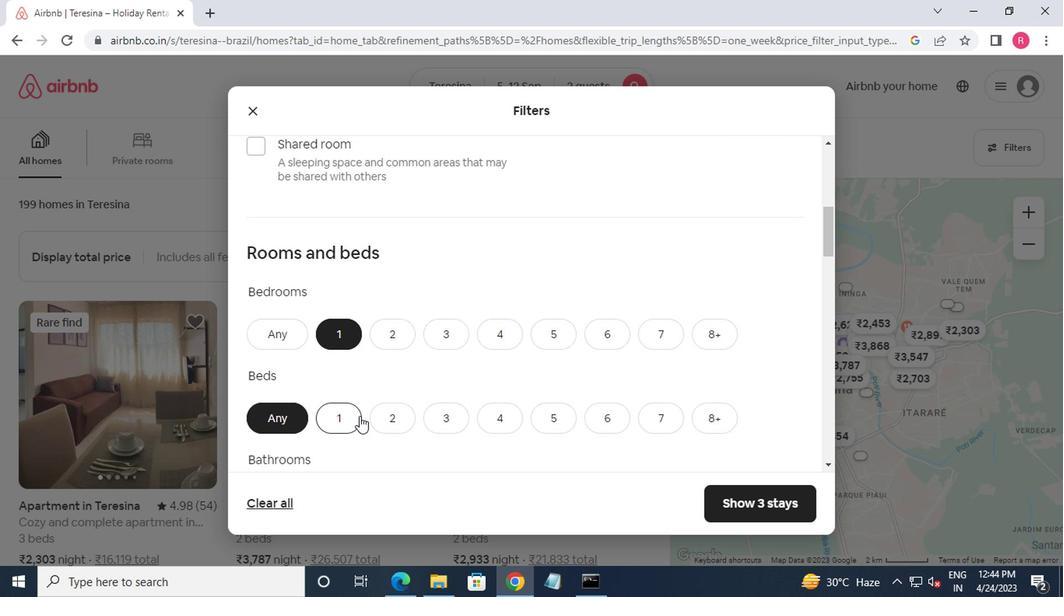 
Action: Mouse pressed left at (359, 421)
Screenshot: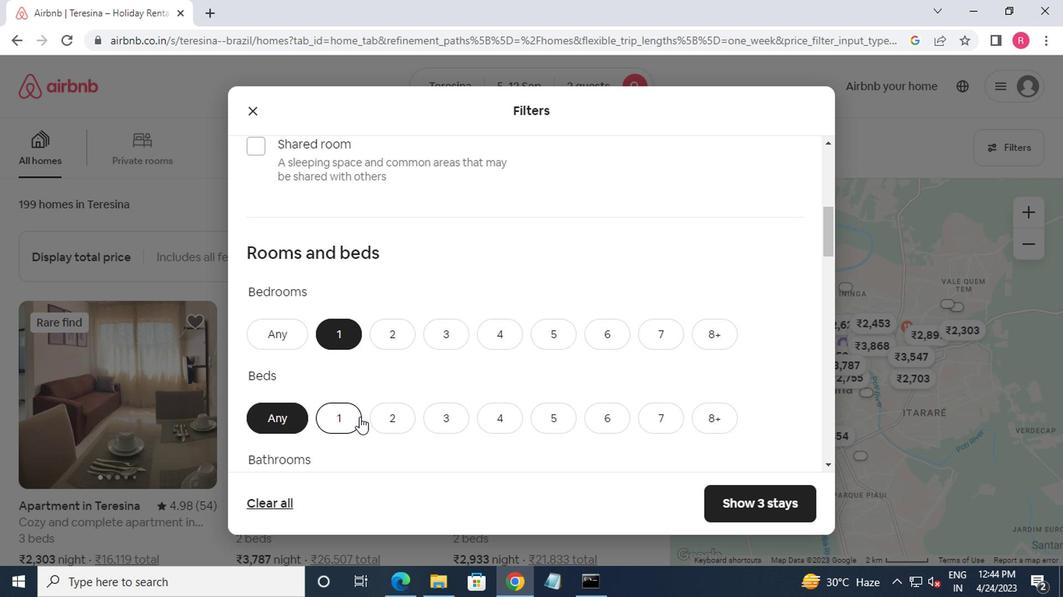
Action: Mouse moved to (361, 423)
Screenshot: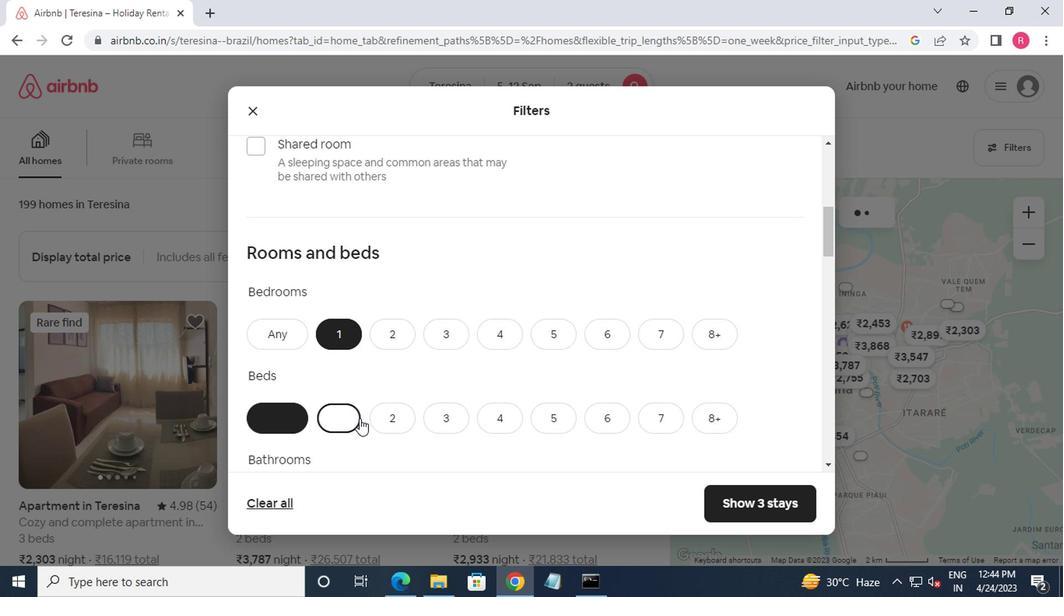 
Action: Mouse scrolled (361, 423) with delta (0, 0)
Screenshot: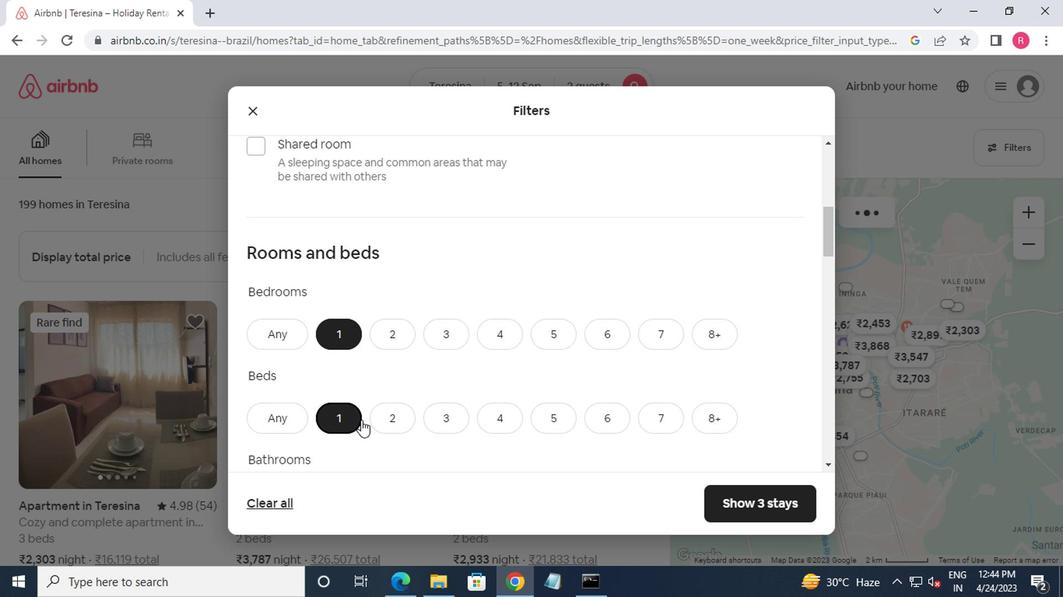 
Action: Mouse moved to (361, 424)
Screenshot: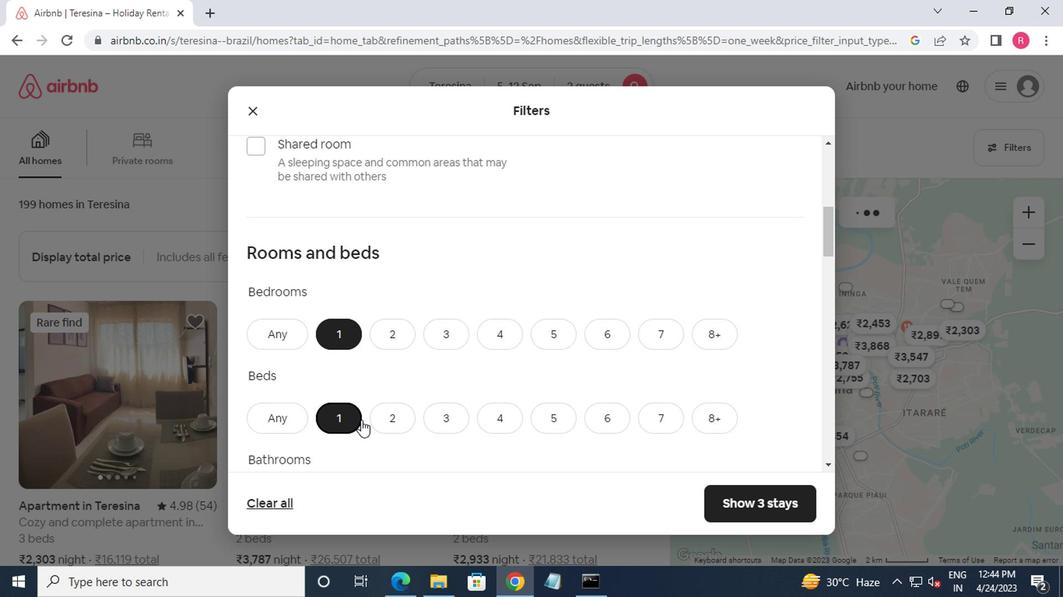 
Action: Mouse scrolled (361, 423) with delta (0, -1)
Screenshot: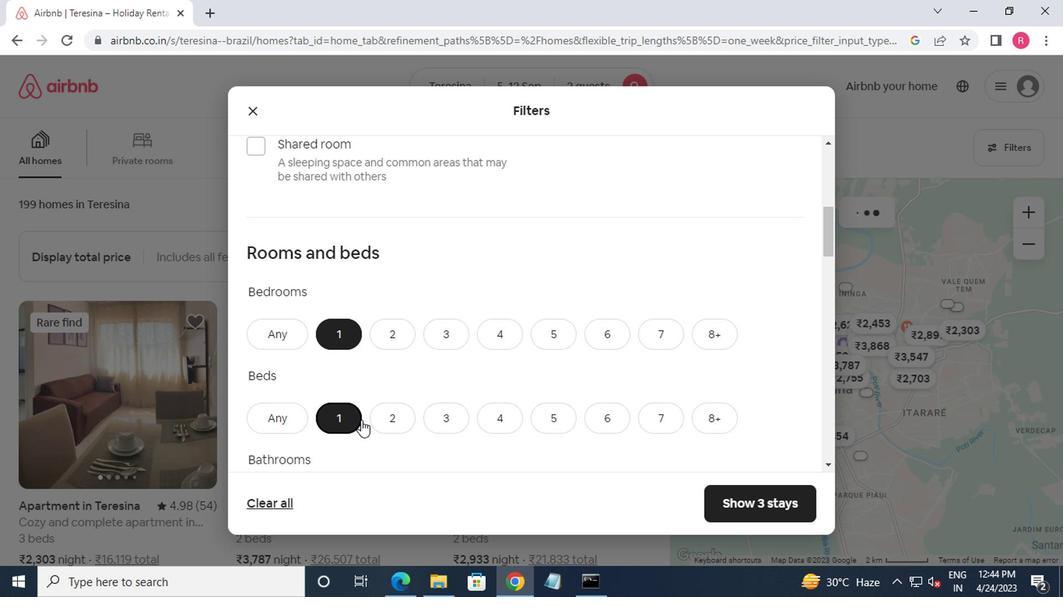 
Action: Mouse moved to (339, 358)
Screenshot: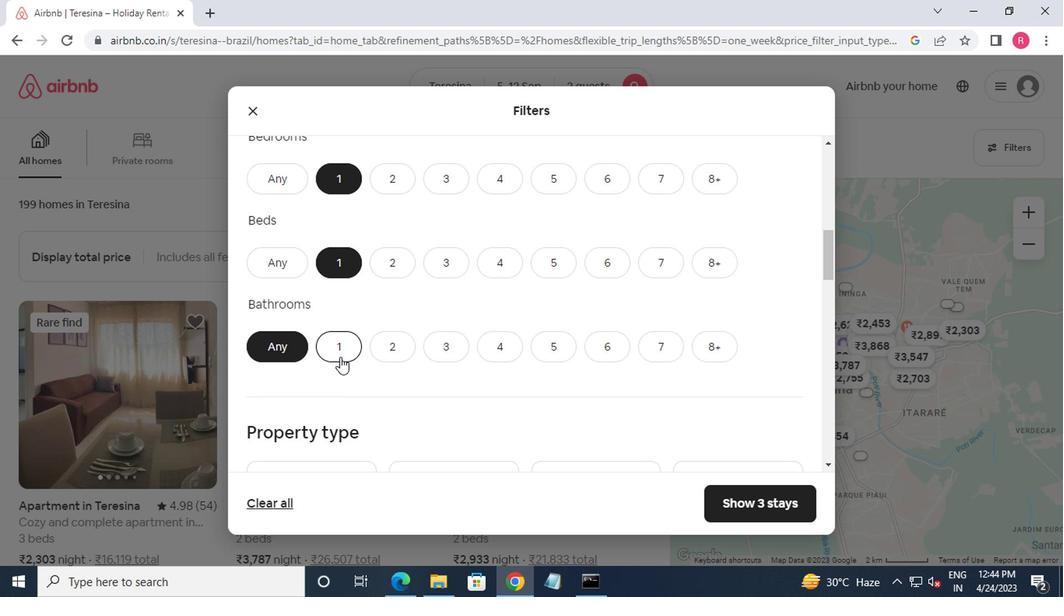
Action: Mouse pressed left at (339, 358)
Screenshot: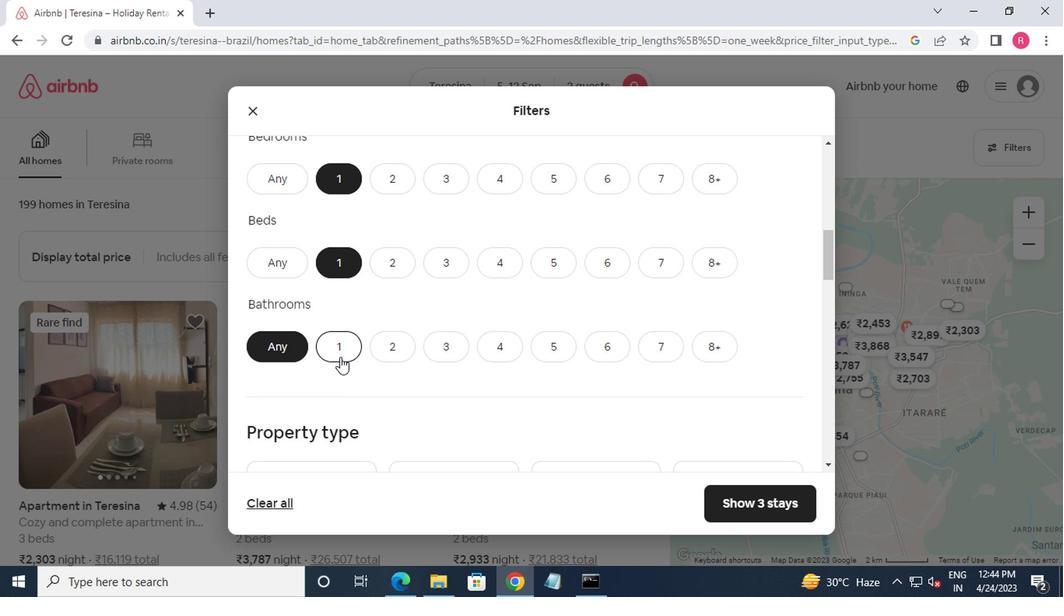 
Action: Mouse moved to (336, 374)
Screenshot: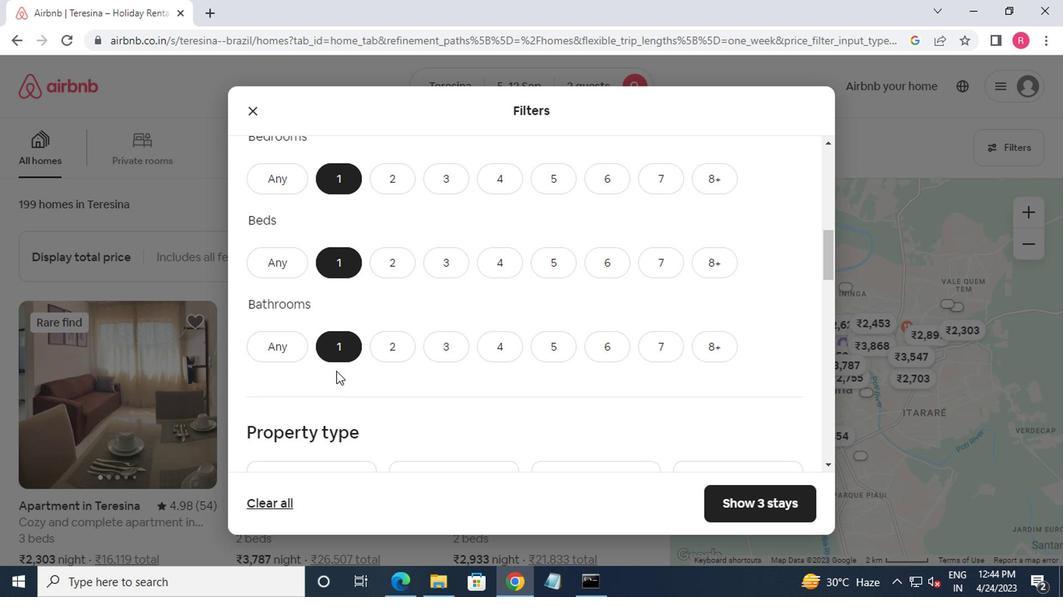 
Action: Mouse scrolled (336, 373) with delta (0, -1)
Screenshot: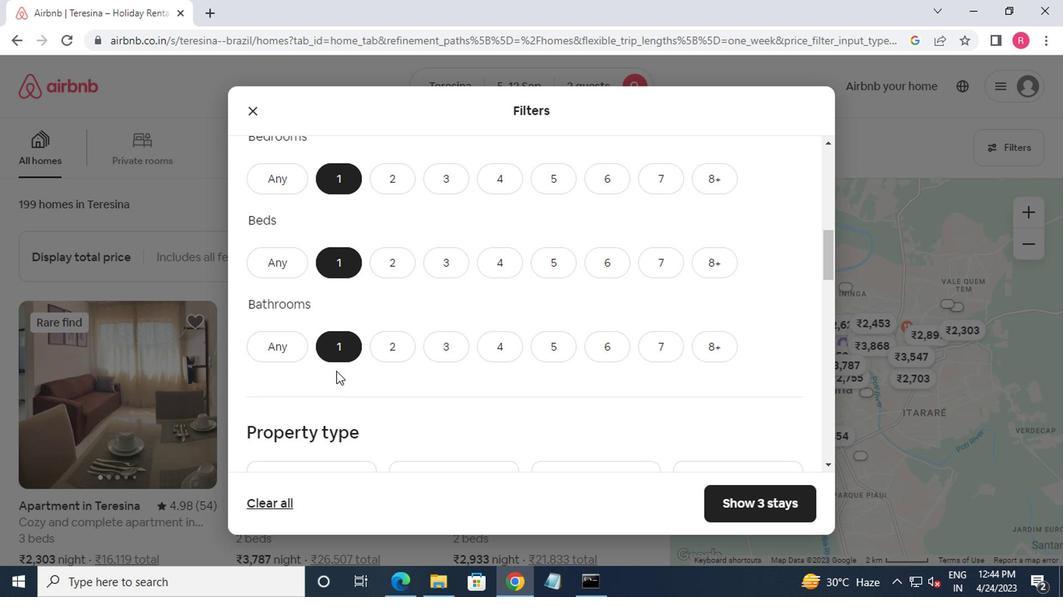 
Action: Mouse scrolled (336, 373) with delta (0, -1)
Screenshot: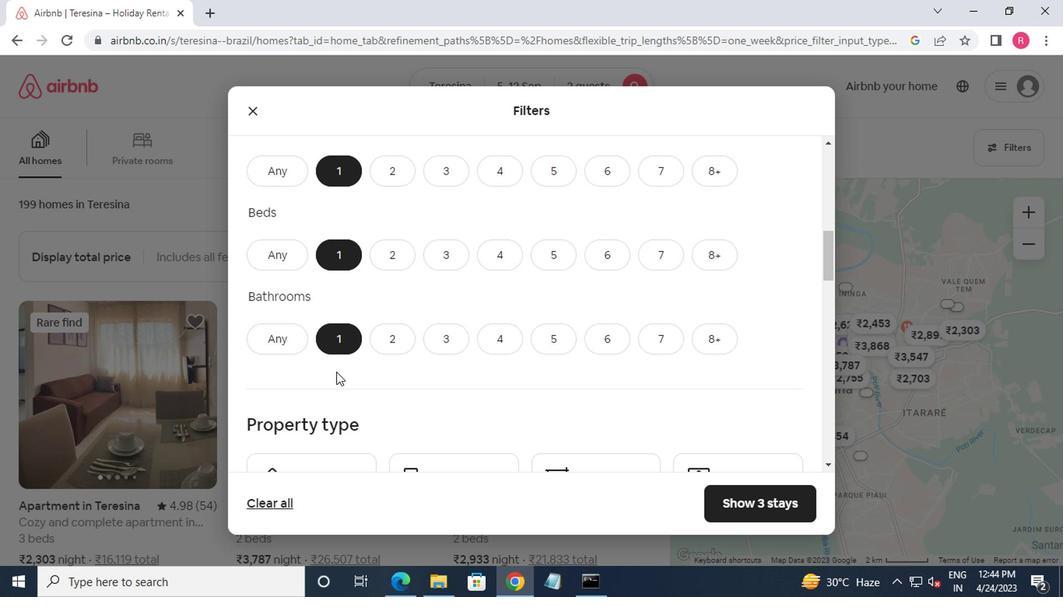 
Action: Mouse moved to (320, 374)
Screenshot: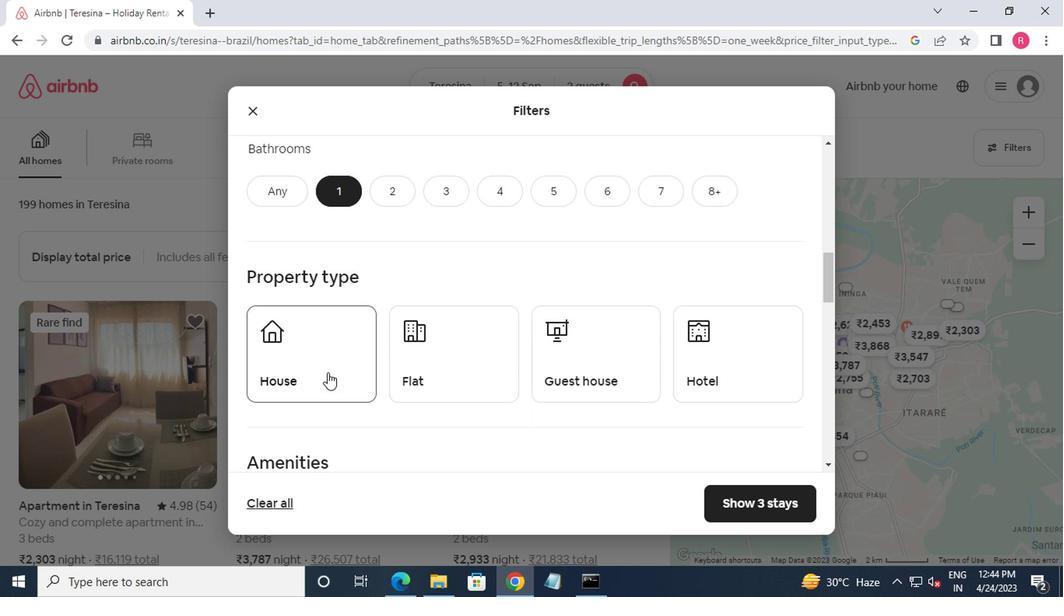 
Action: Mouse pressed left at (320, 374)
Screenshot: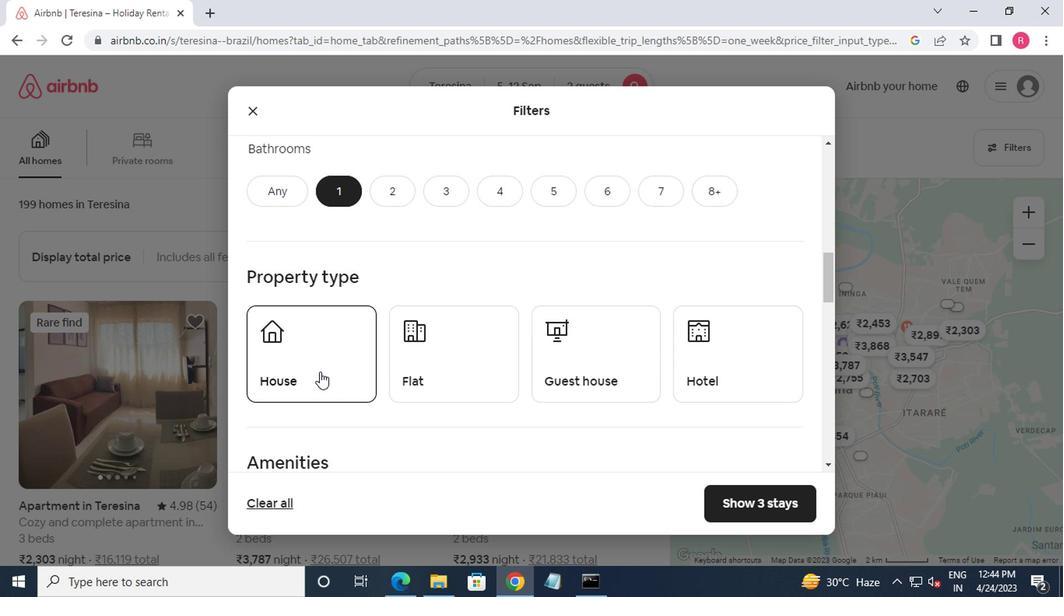 
Action: Mouse moved to (417, 371)
Screenshot: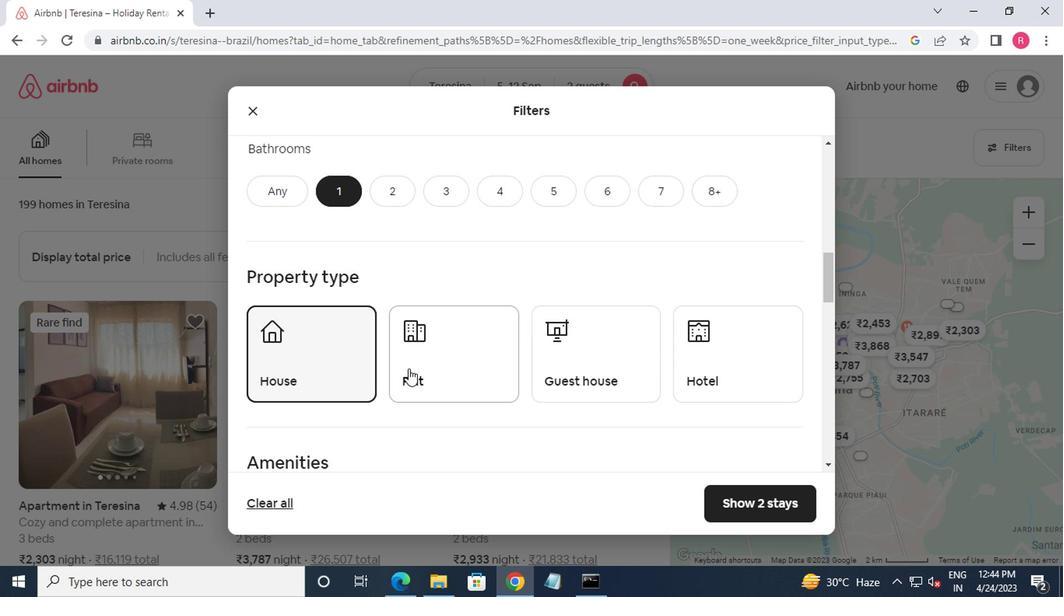 
Action: Mouse pressed left at (417, 371)
Screenshot: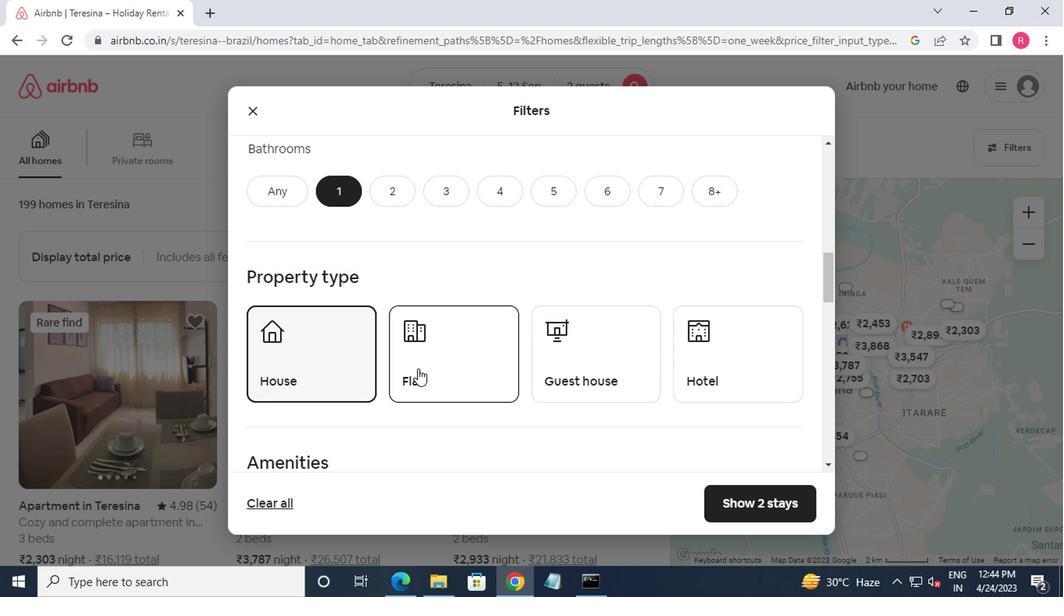 
Action: Mouse moved to (548, 377)
Screenshot: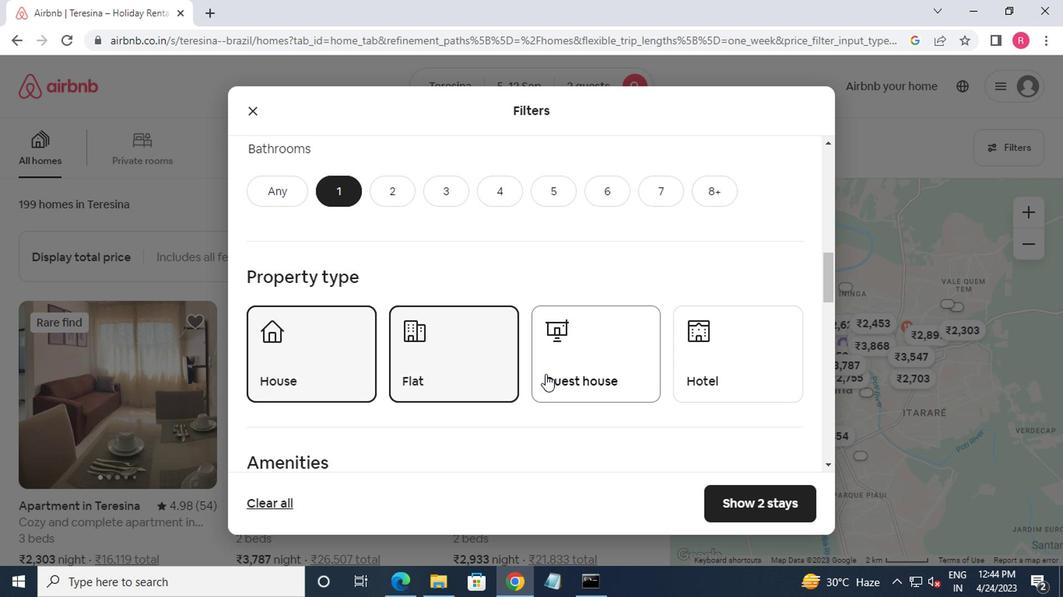 
Action: Mouse pressed left at (548, 377)
Screenshot: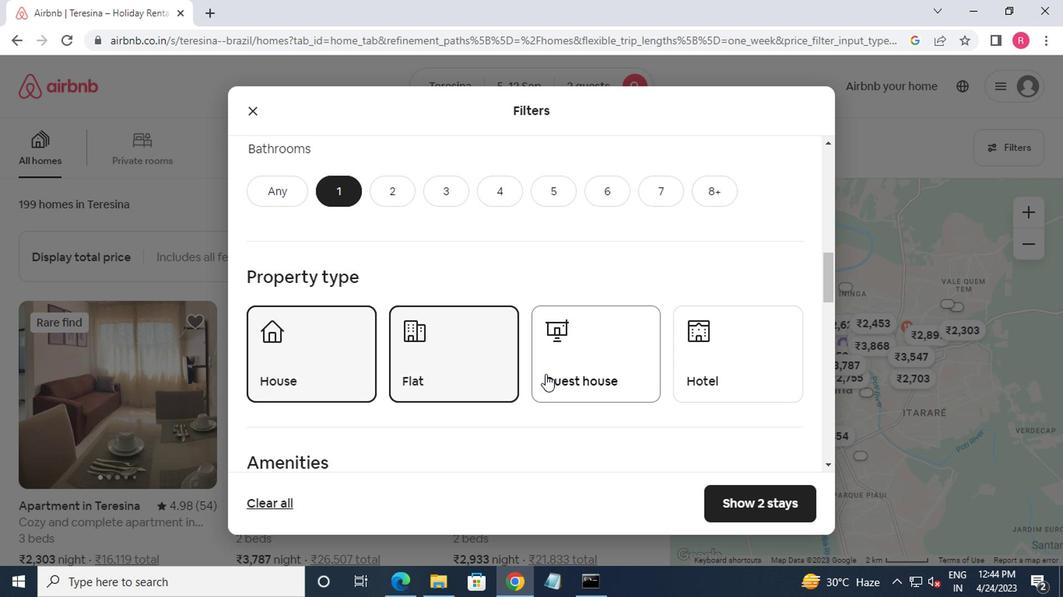 
Action: Mouse moved to (713, 370)
Screenshot: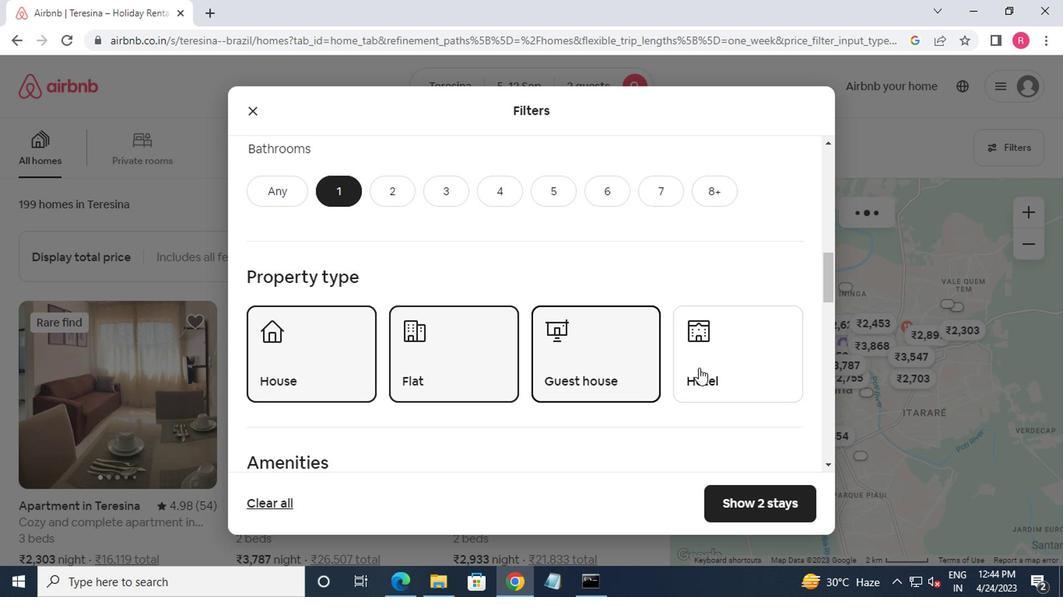 
Action: Mouse pressed left at (713, 370)
Screenshot: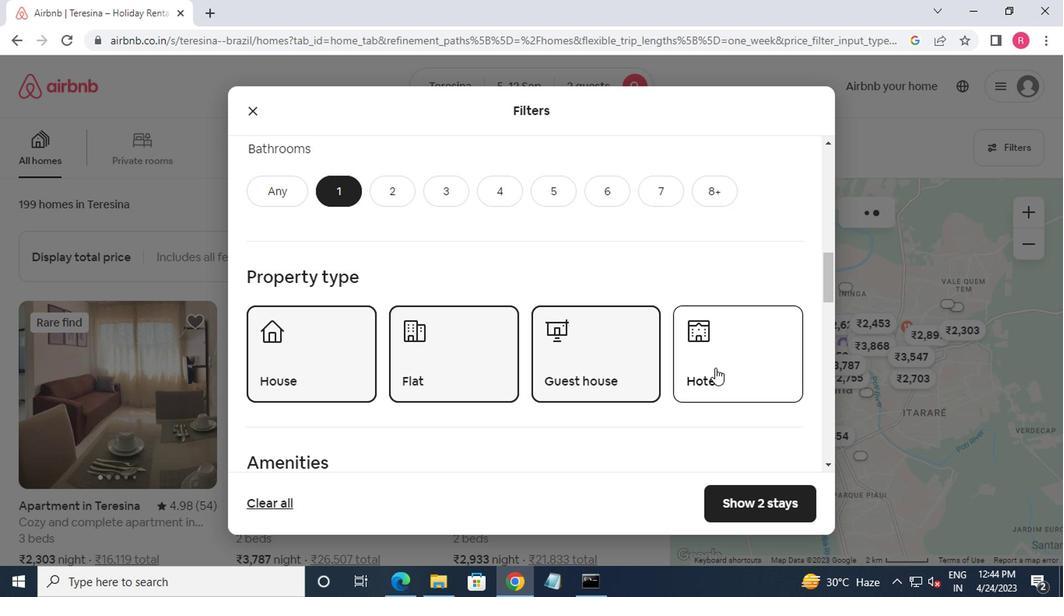 
Action: Mouse moved to (719, 362)
Screenshot: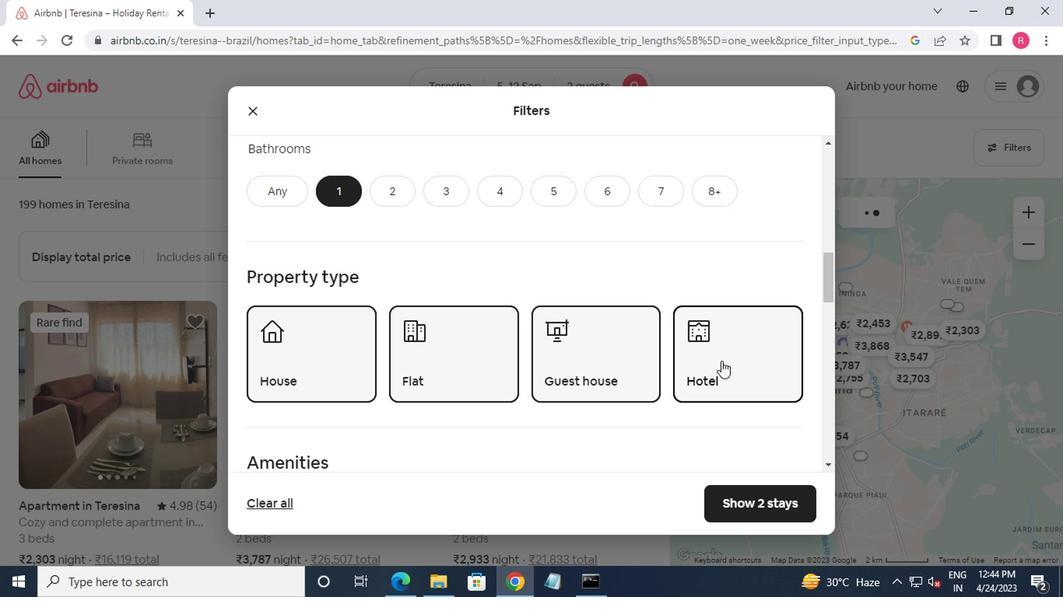 
Action: Mouse scrolled (719, 362) with delta (0, 0)
Screenshot: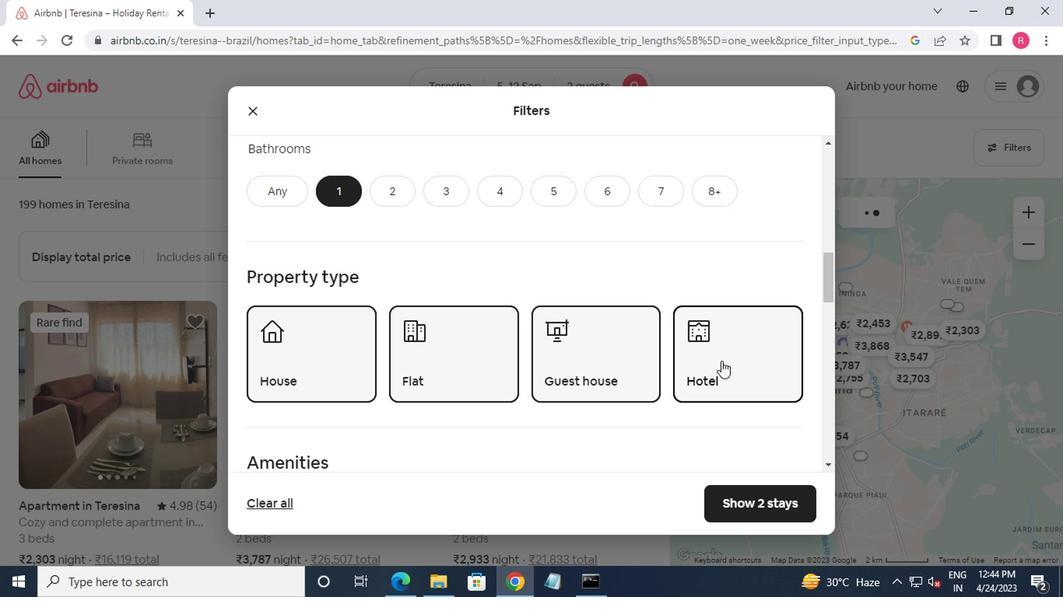 
Action: Mouse moved to (718, 362)
Screenshot: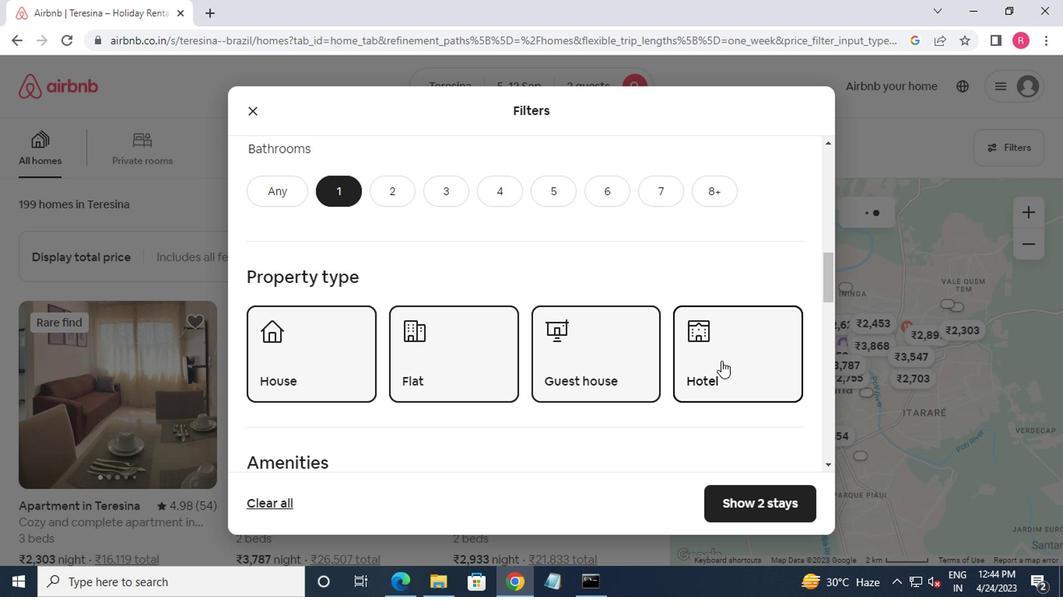 
Action: Mouse scrolled (718, 362) with delta (0, 0)
Screenshot: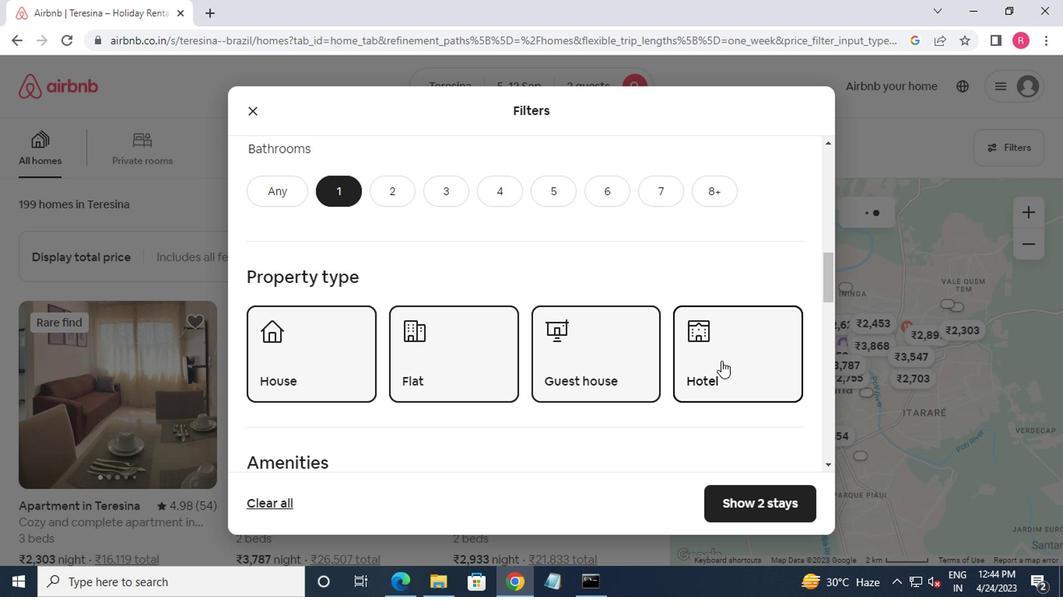 
Action: Mouse moved to (717, 362)
Screenshot: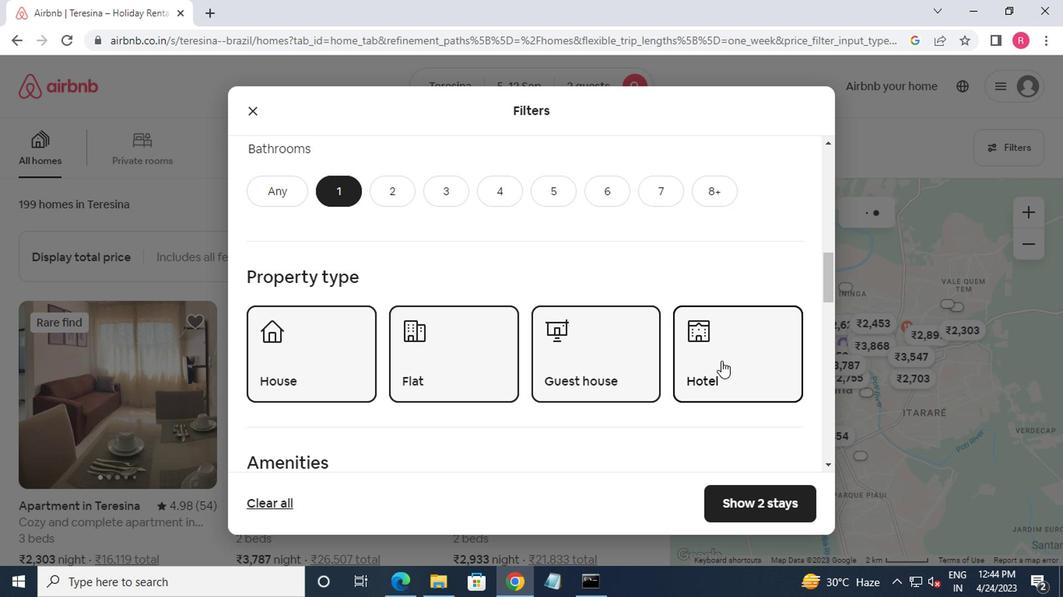 
Action: Mouse scrolled (717, 362) with delta (0, 0)
Screenshot: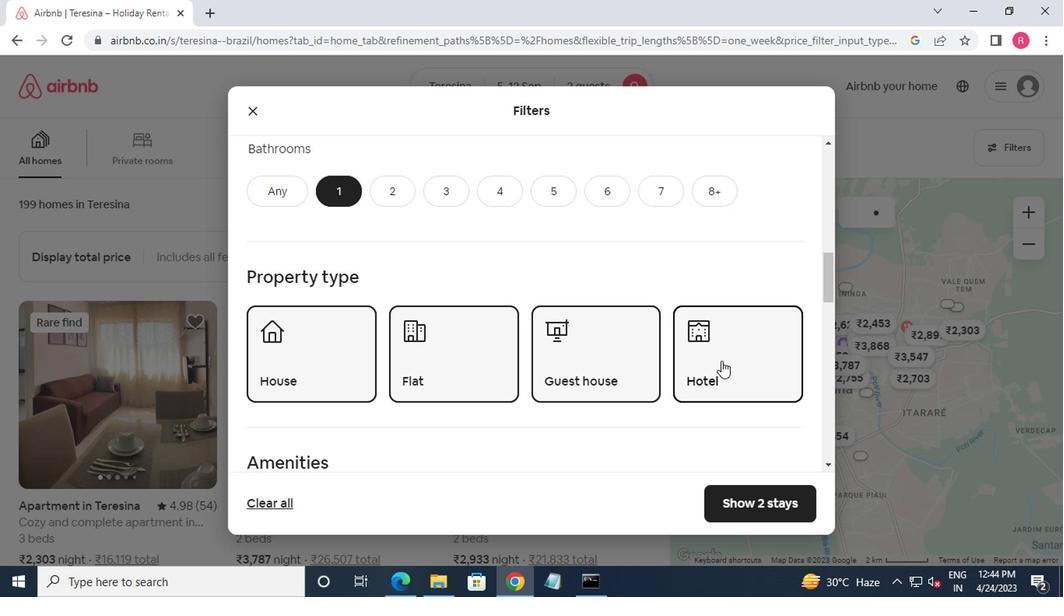 
Action: Mouse moved to (715, 363)
Screenshot: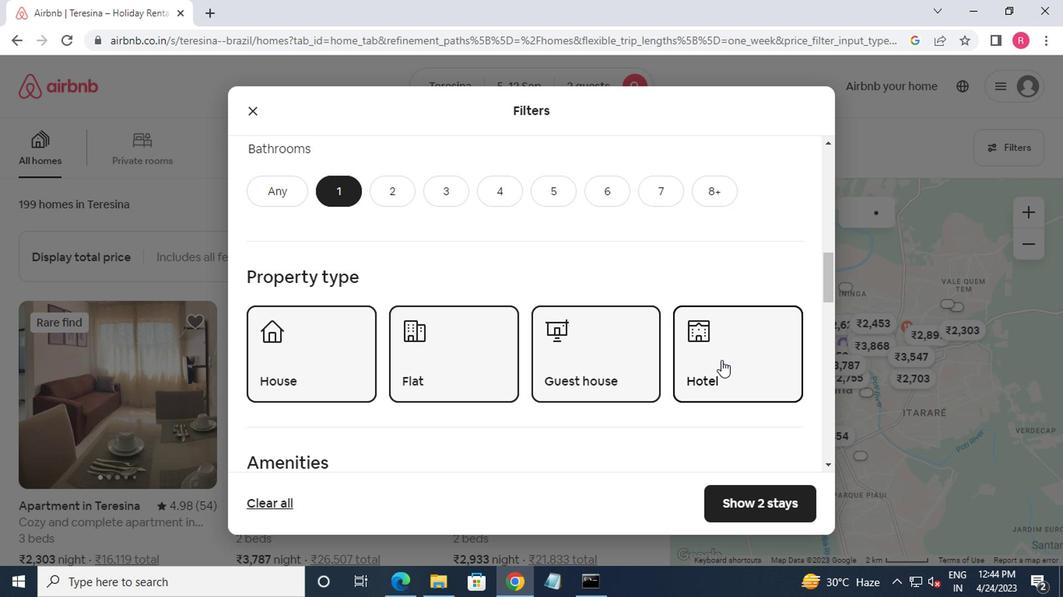 
Action: Mouse scrolled (715, 362) with delta (0, -1)
Screenshot: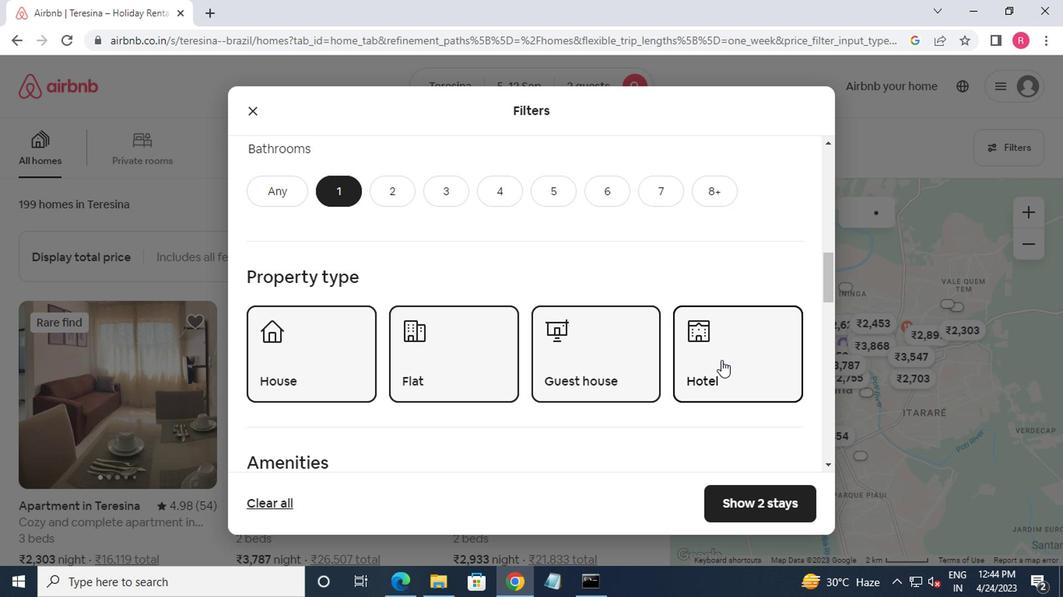 
Action: Mouse moved to (708, 369)
Screenshot: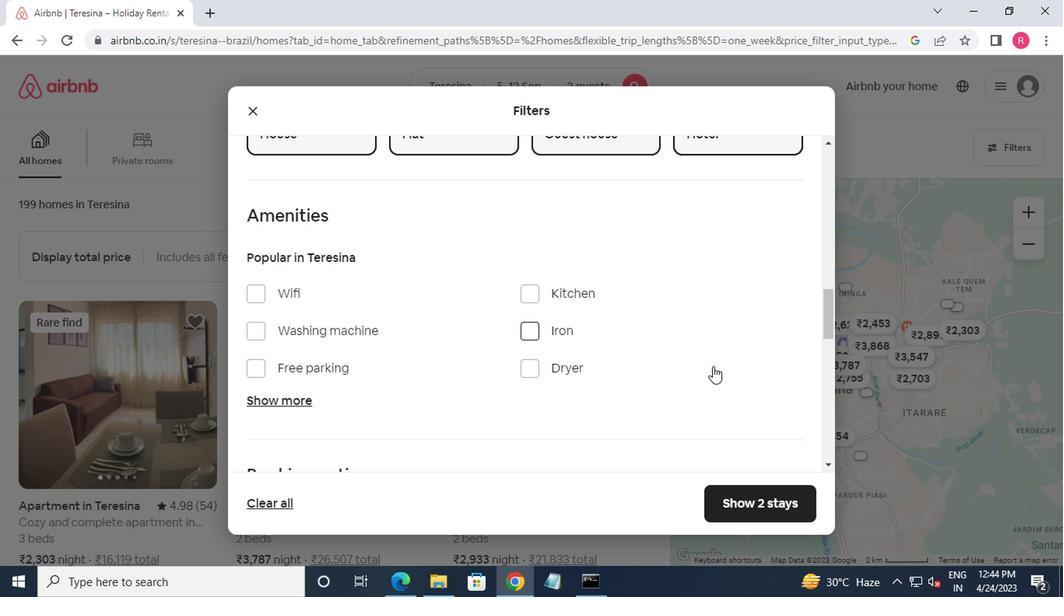 
Action: Mouse scrolled (708, 368) with delta (0, -1)
Screenshot: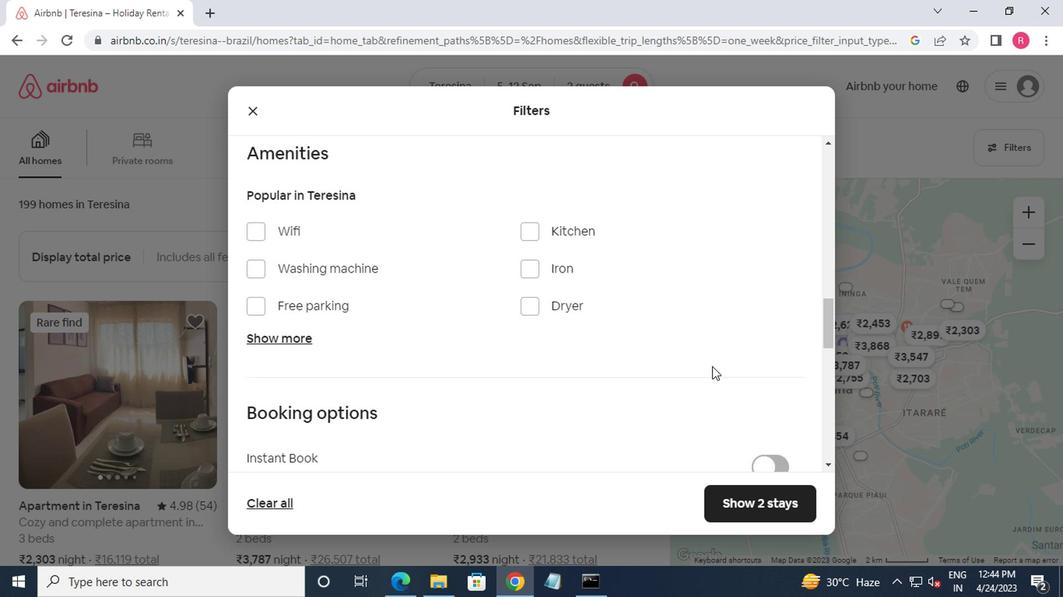 
Action: Mouse moved to (707, 369)
Screenshot: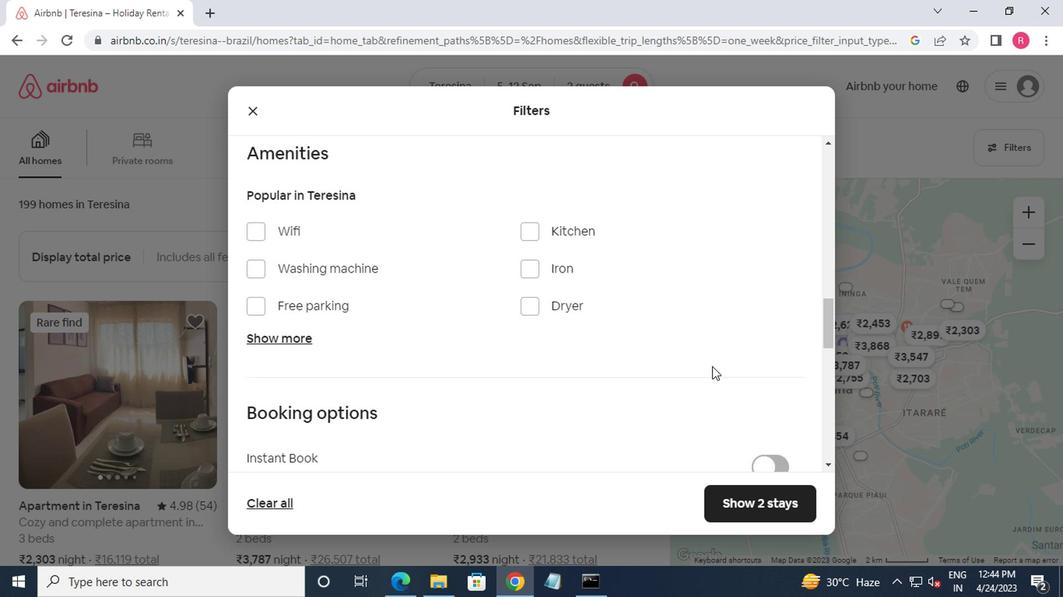 
Action: Mouse scrolled (707, 368) with delta (0, -1)
Screenshot: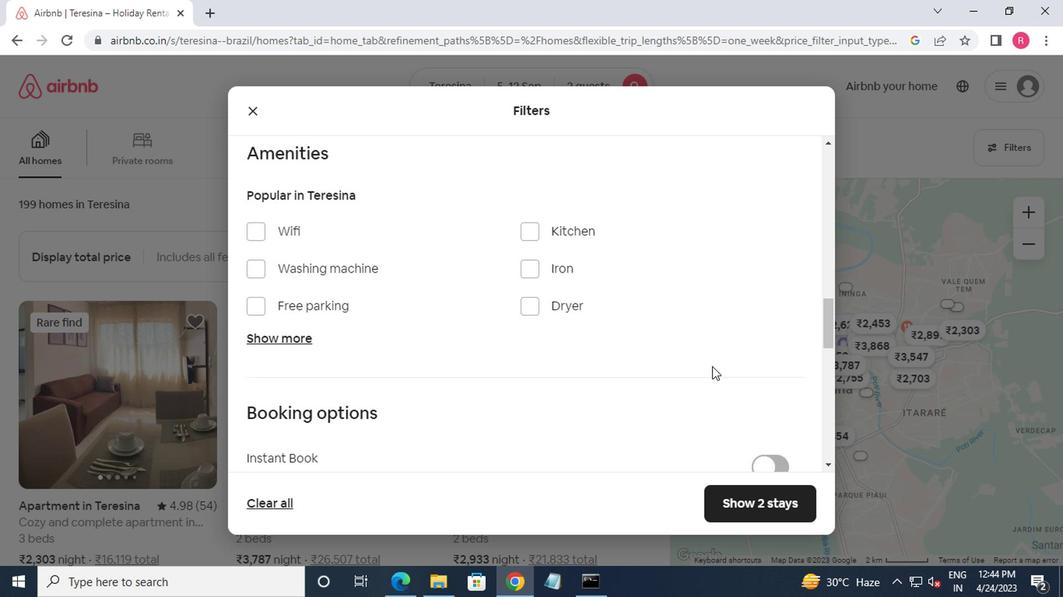
Action: Mouse moved to (707, 369)
Screenshot: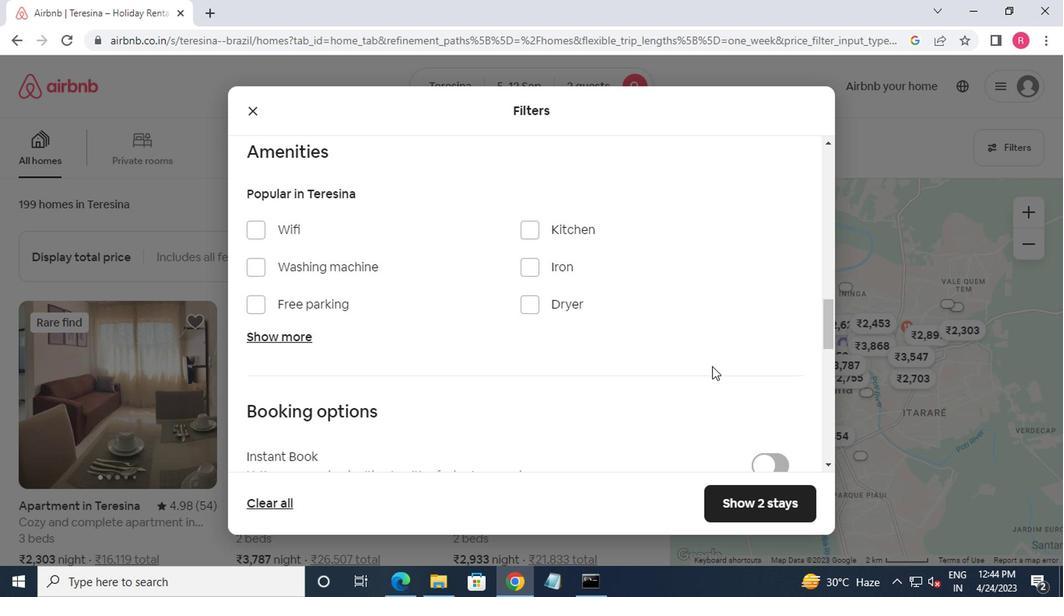 
Action: Mouse scrolled (707, 369) with delta (0, 0)
Screenshot: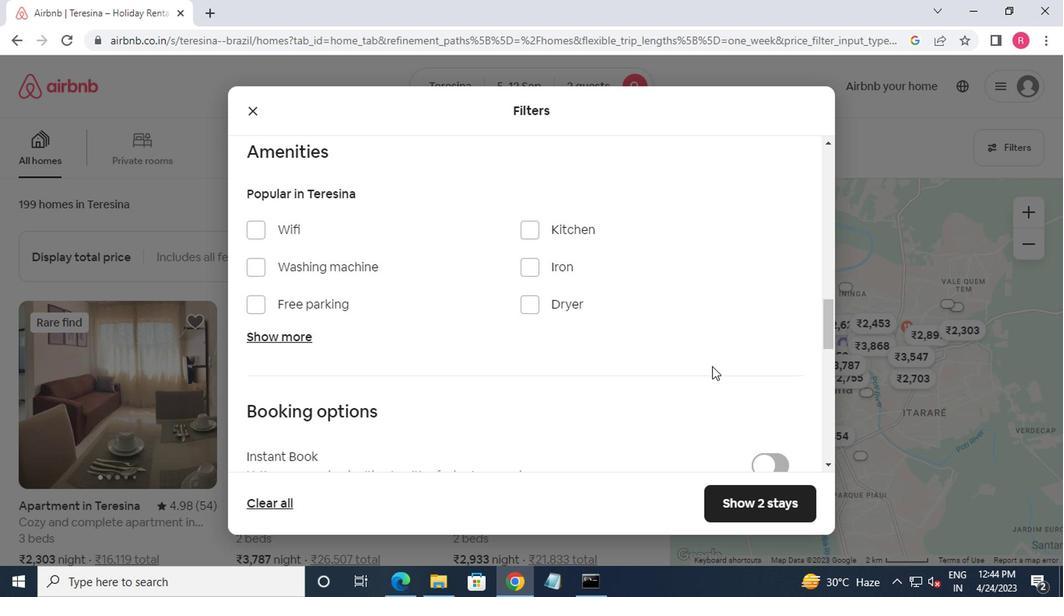 
Action: Mouse moved to (764, 297)
Screenshot: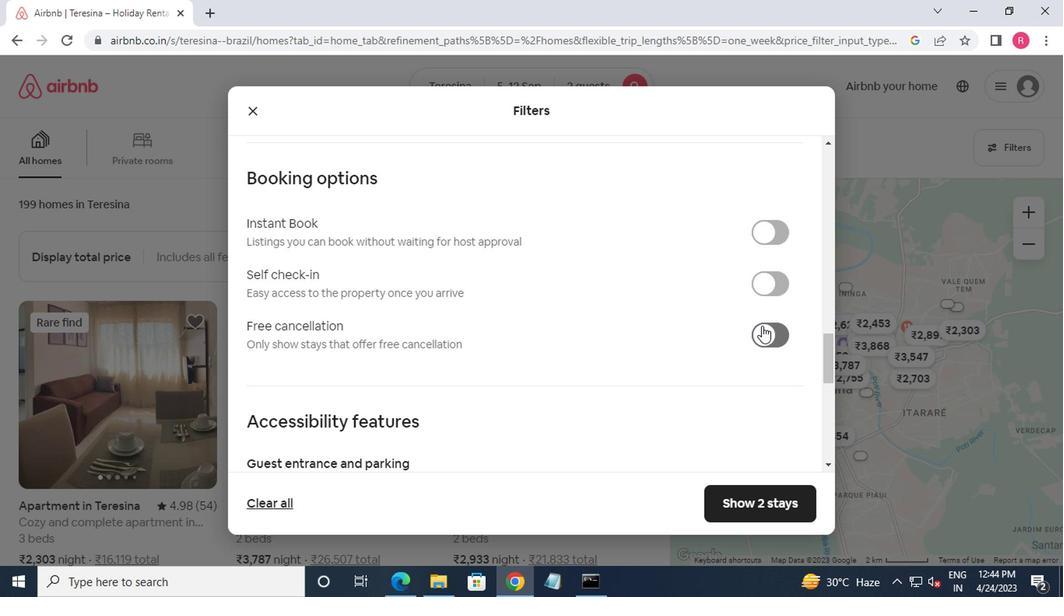 
Action: Mouse pressed left at (764, 297)
Screenshot: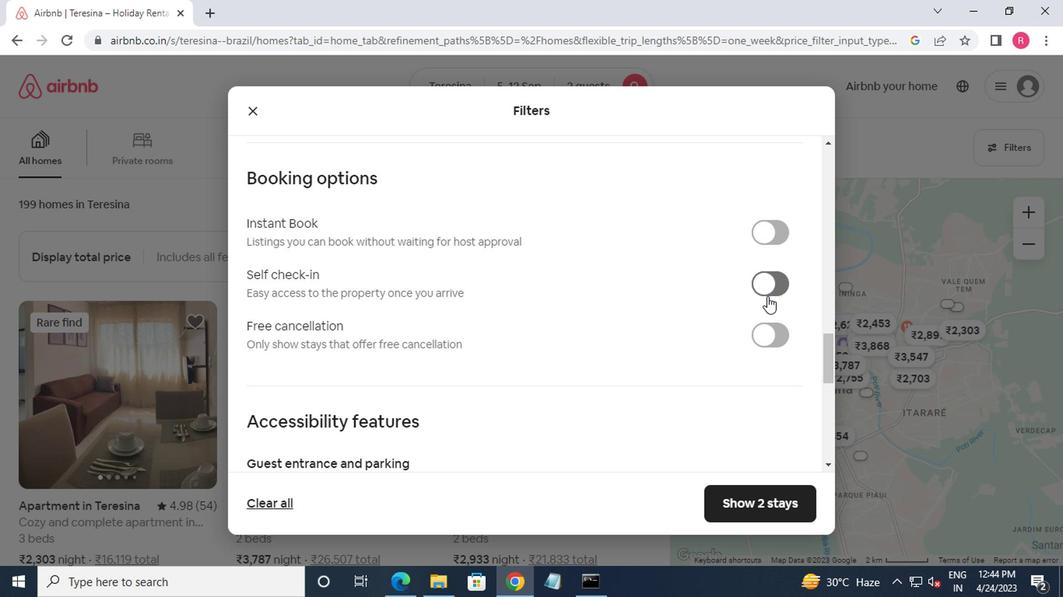 
Action: Mouse moved to (761, 297)
Screenshot: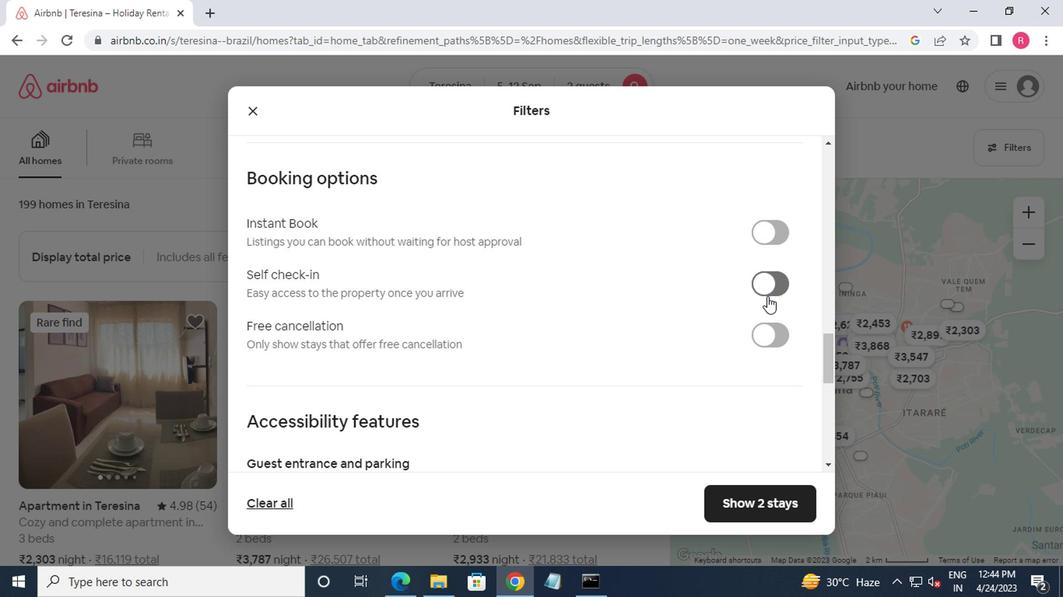 
Action: Mouse scrolled (761, 296) with delta (0, 0)
Screenshot: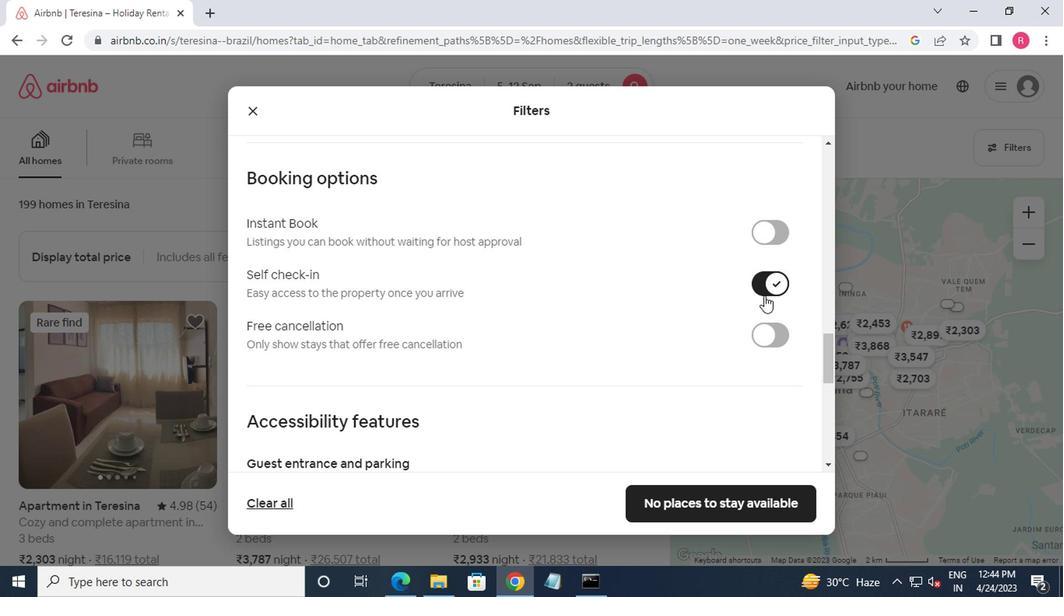 
Action: Mouse moved to (761, 297)
Screenshot: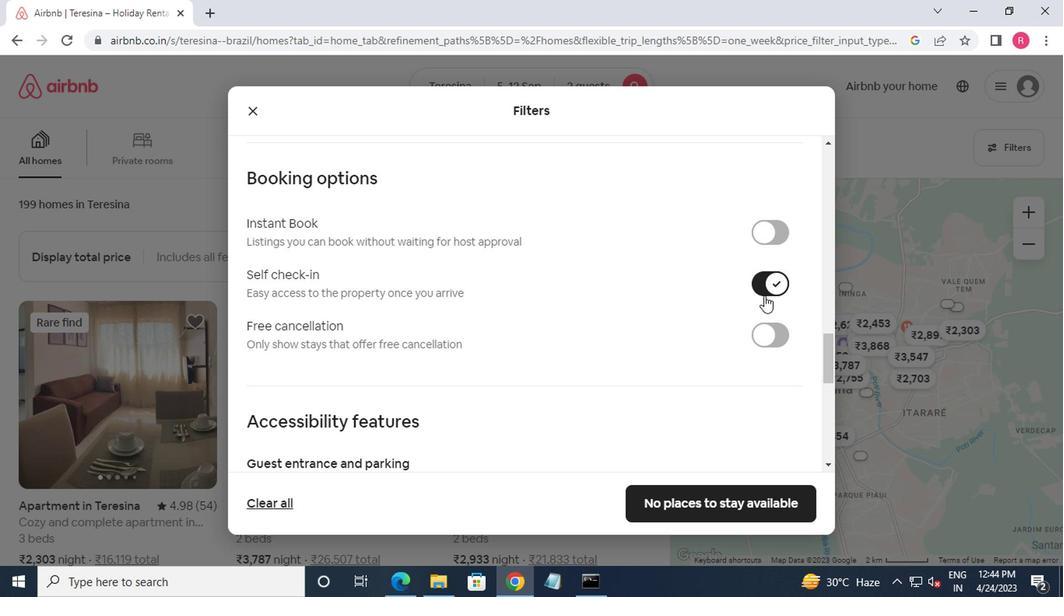 
Action: Mouse scrolled (761, 296) with delta (0, 0)
Screenshot: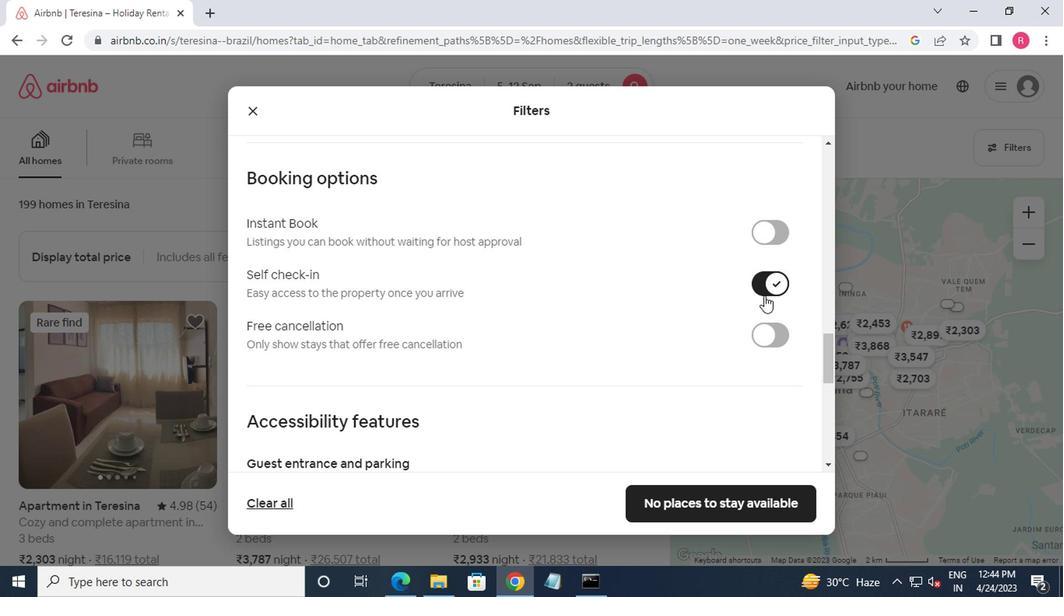 
Action: Mouse moved to (759, 298)
Screenshot: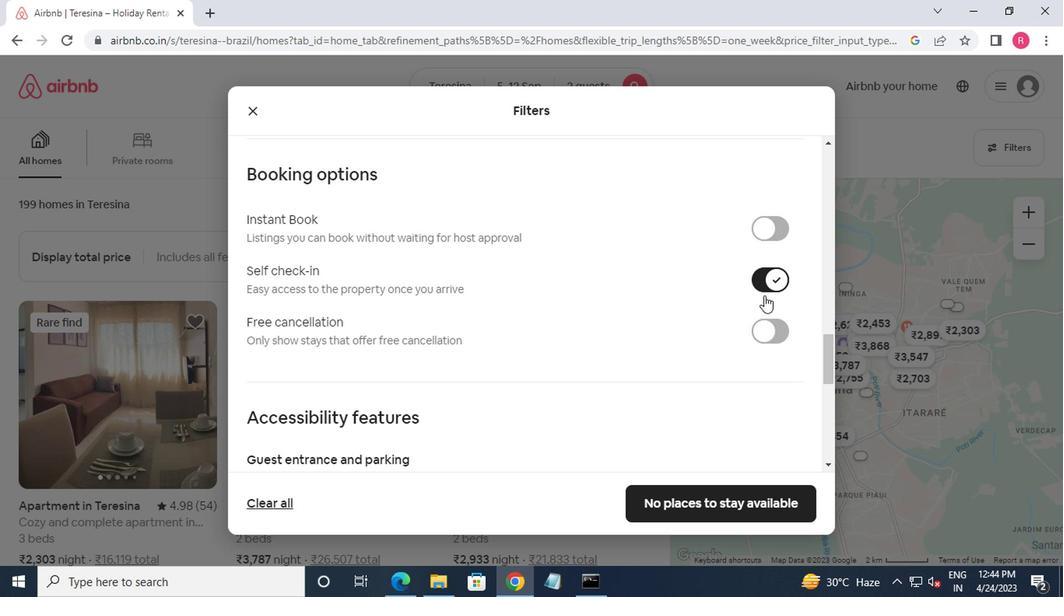 
Action: Mouse scrolled (759, 297) with delta (0, -1)
Screenshot: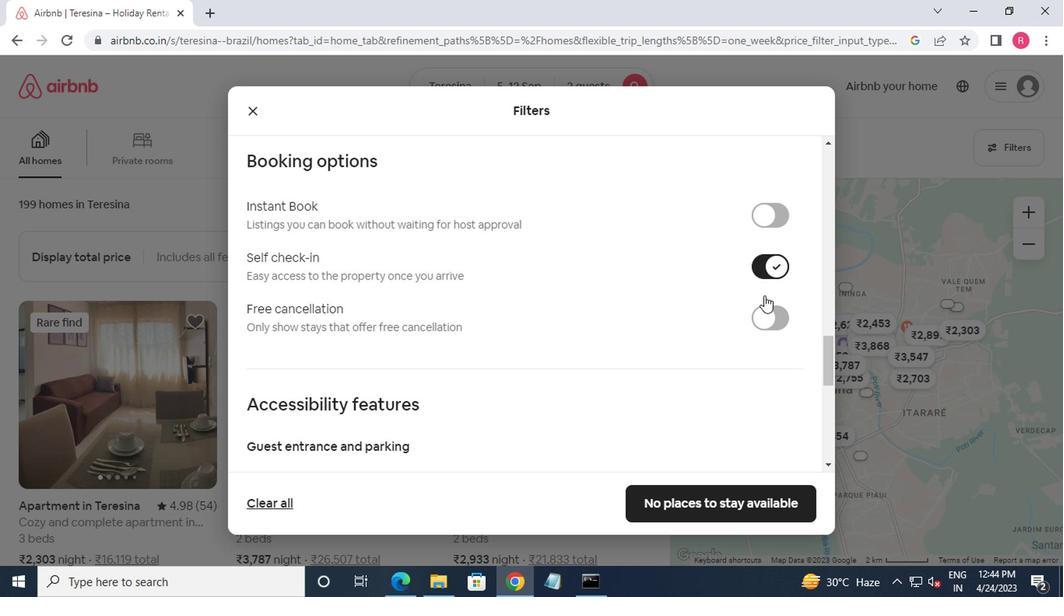
Action: Mouse moved to (759, 299)
Screenshot: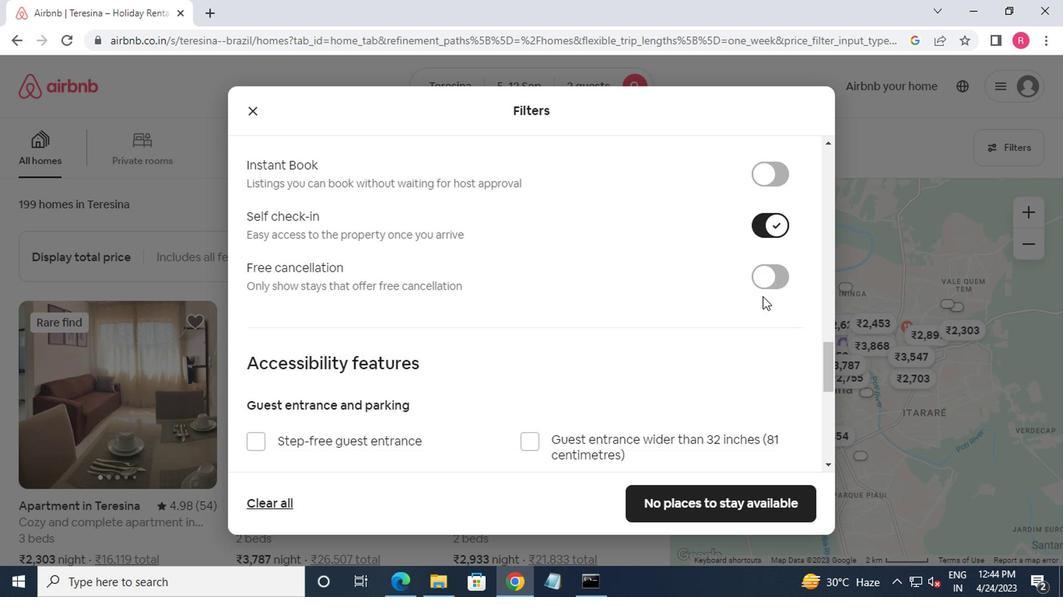 
Action: Mouse scrolled (759, 298) with delta (0, 0)
Screenshot: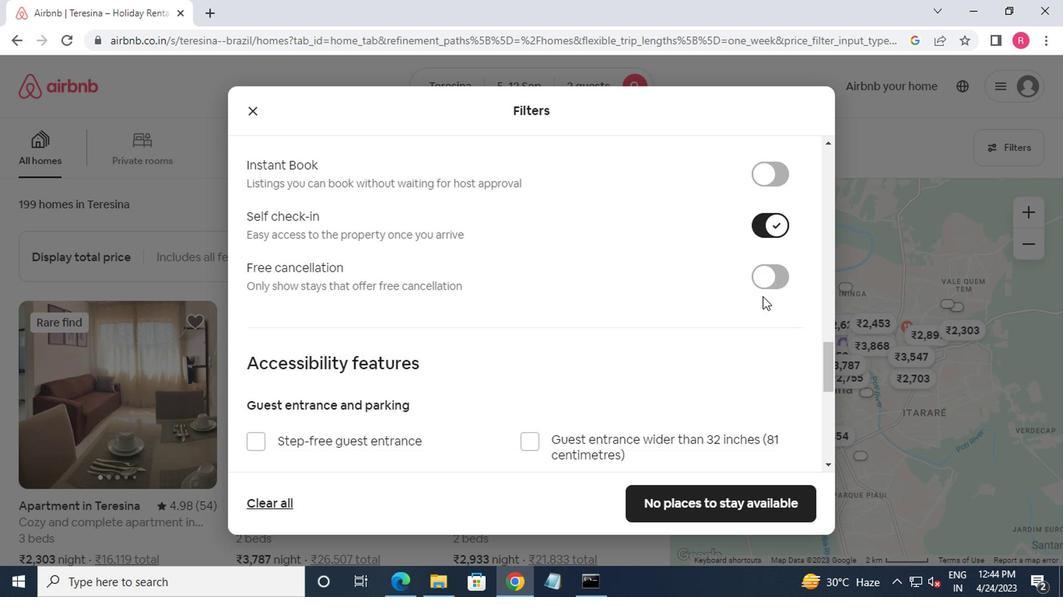 
Action: Mouse moved to (758, 302)
Screenshot: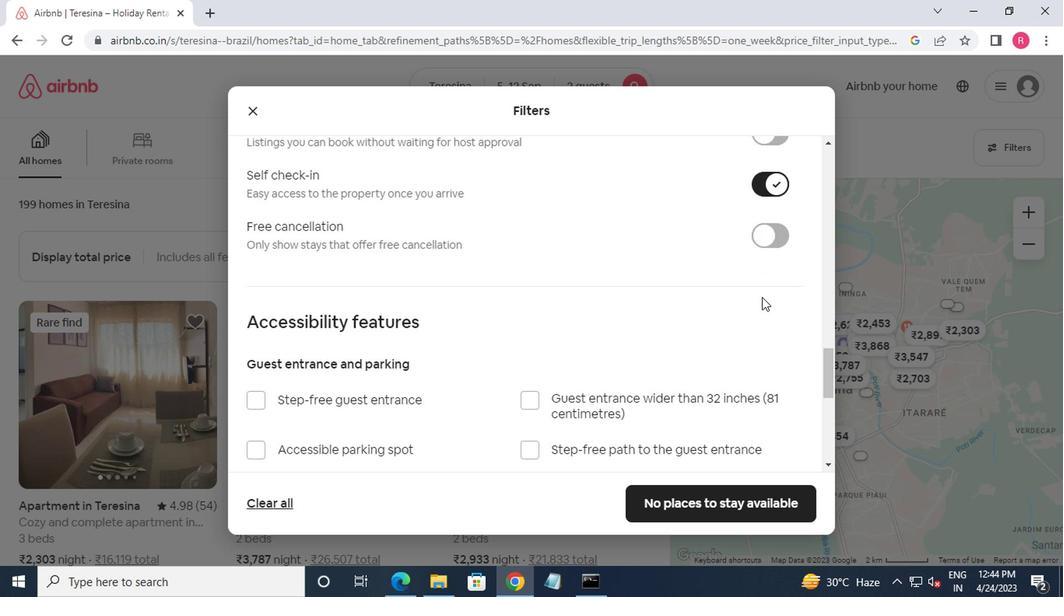 
Action: Mouse scrolled (758, 301) with delta (0, -1)
Screenshot: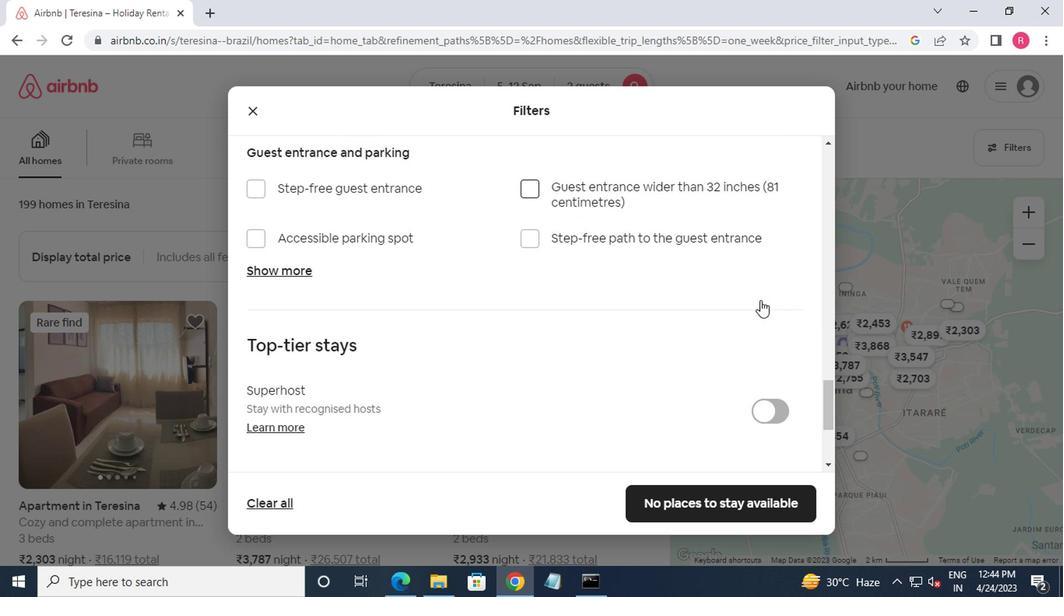 
Action: Mouse moved to (756, 302)
Screenshot: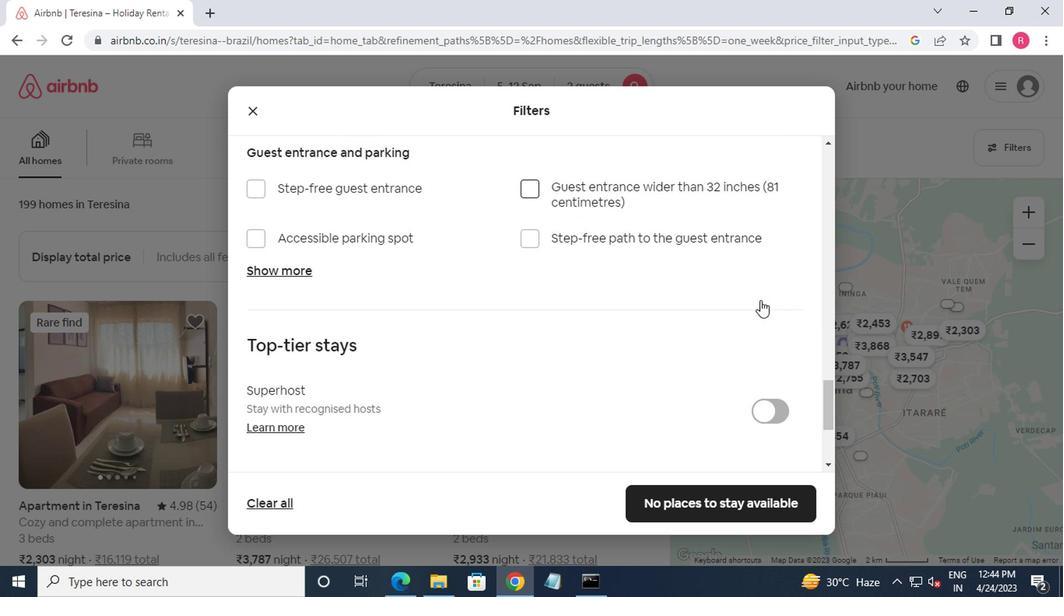 
Action: Mouse scrolled (756, 302) with delta (0, 0)
Screenshot: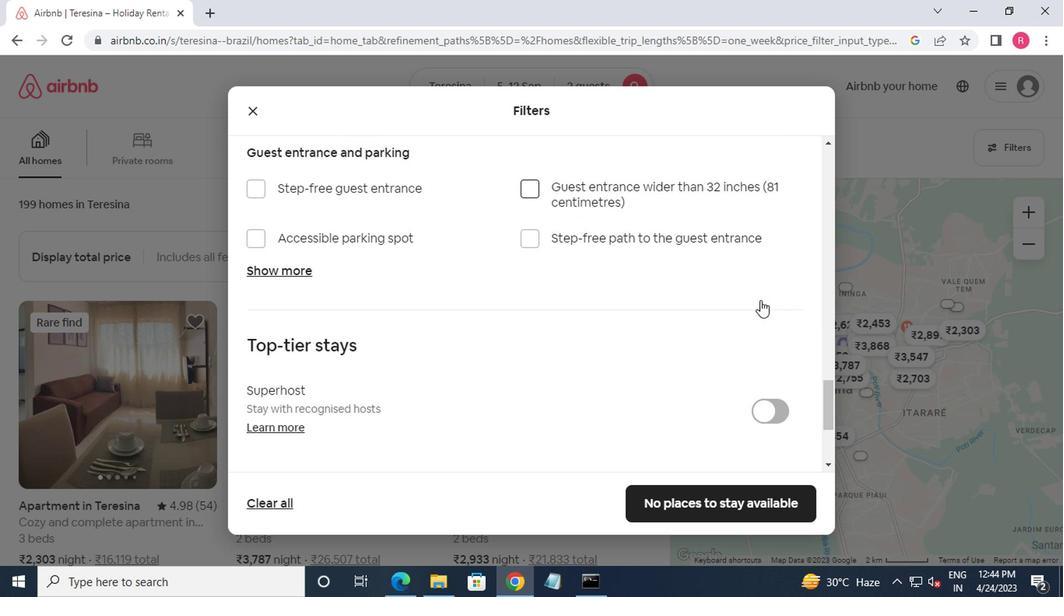 
Action: Mouse moved to (754, 306)
Screenshot: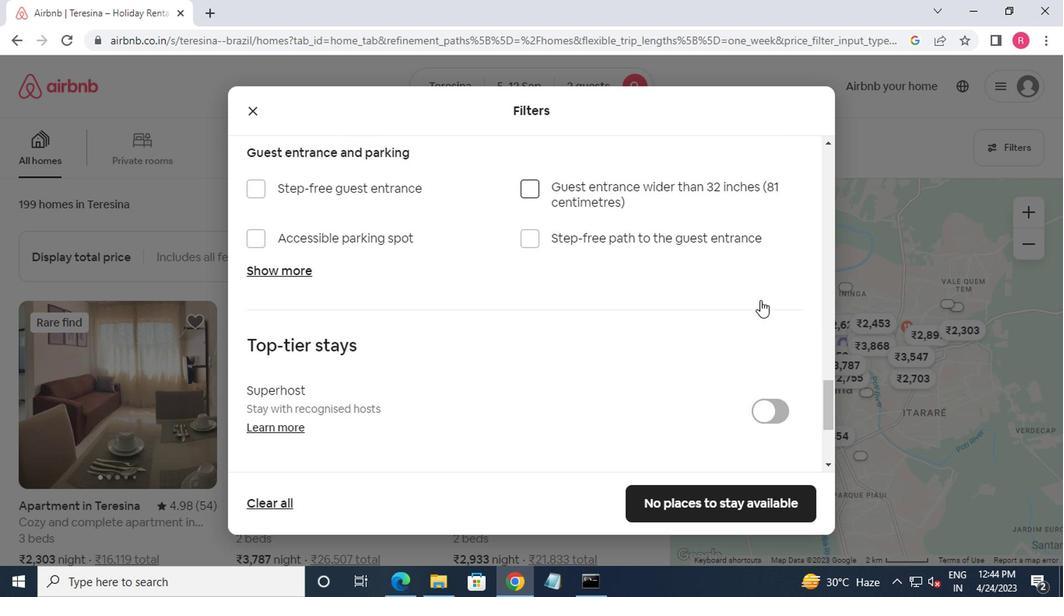 
Action: Mouse scrolled (754, 306) with delta (0, 0)
Screenshot: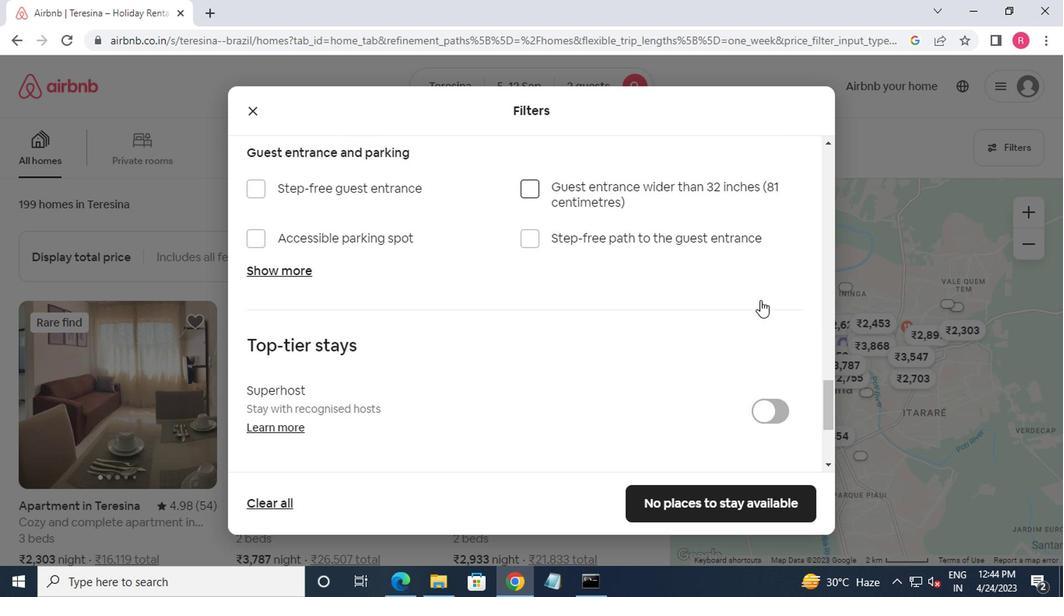 
Action: Mouse moved to (687, 351)
Screenshot: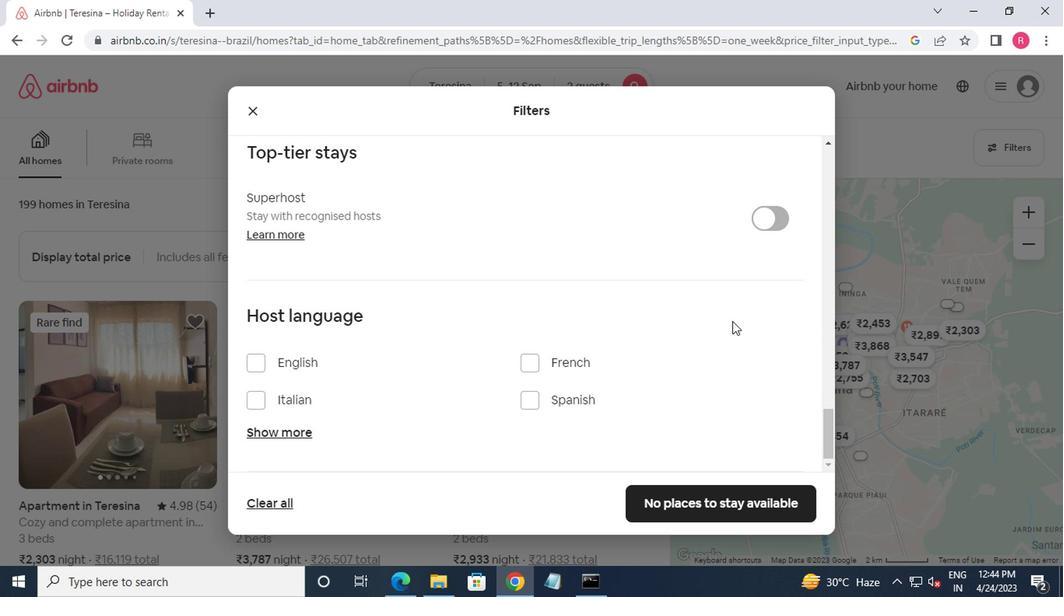 
Action: Mouse scrolled (687, 351) with delta (0, 0)
Screenshot: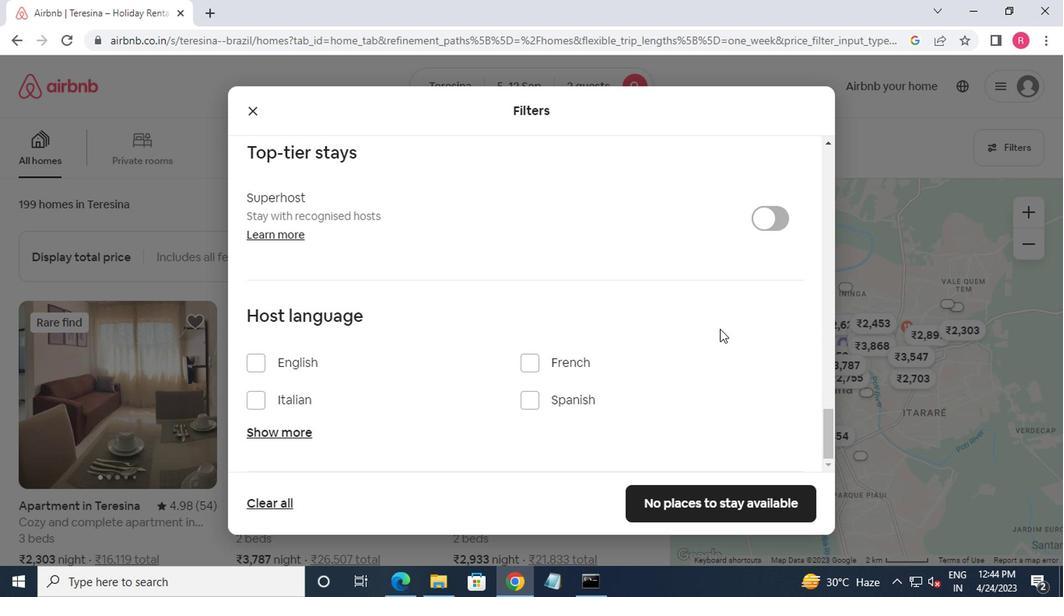 
Action: Mouse moved to (686, 352)
Screenshot: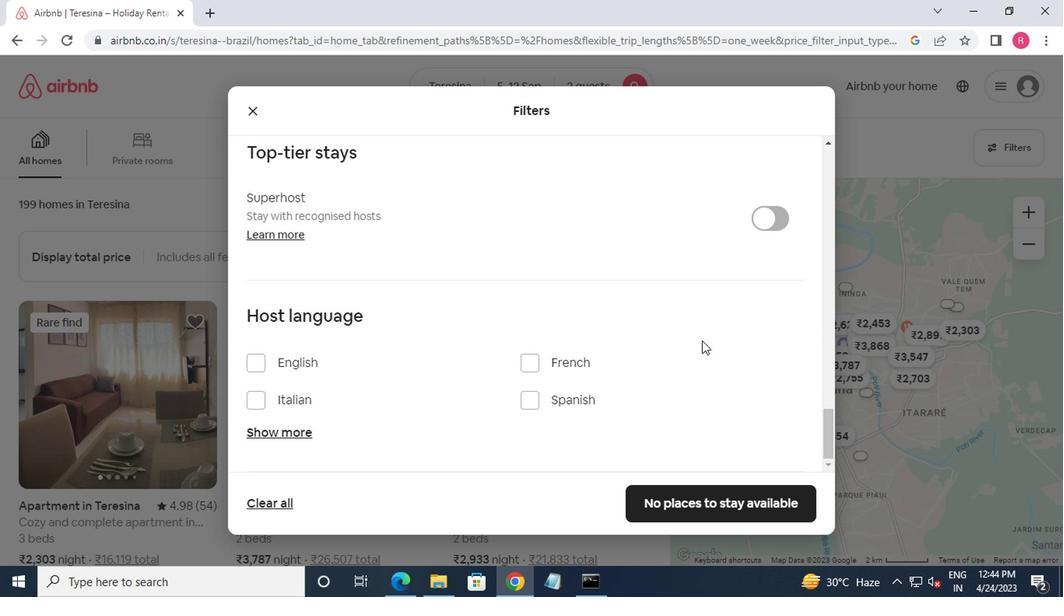 
Action: Mouse scrolled (686, 351) with delta (0, -1)
Screenshot: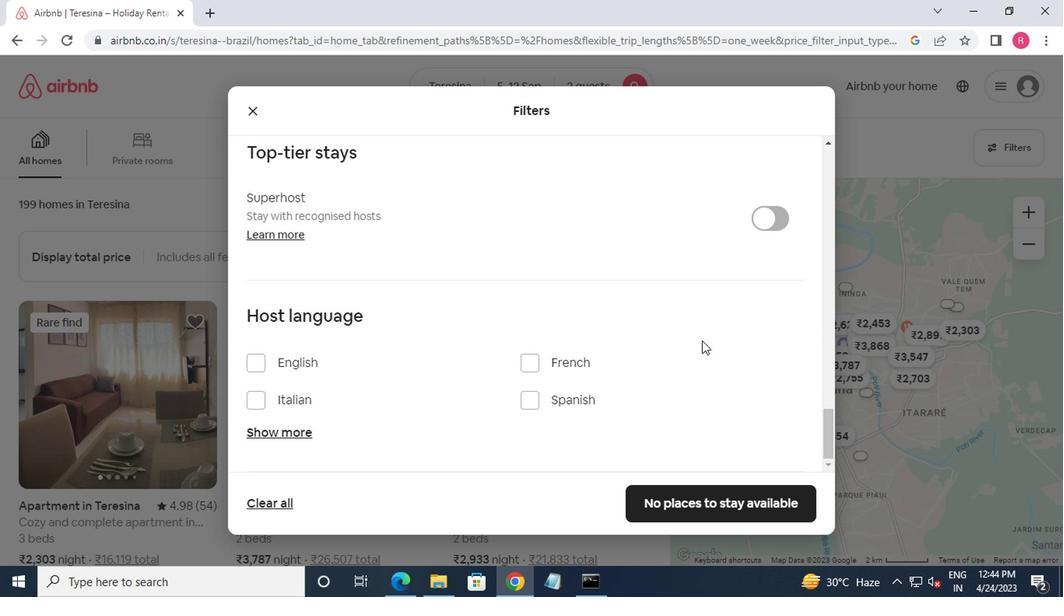 
Action: Mouse moved to (534, 406)
Screenshot: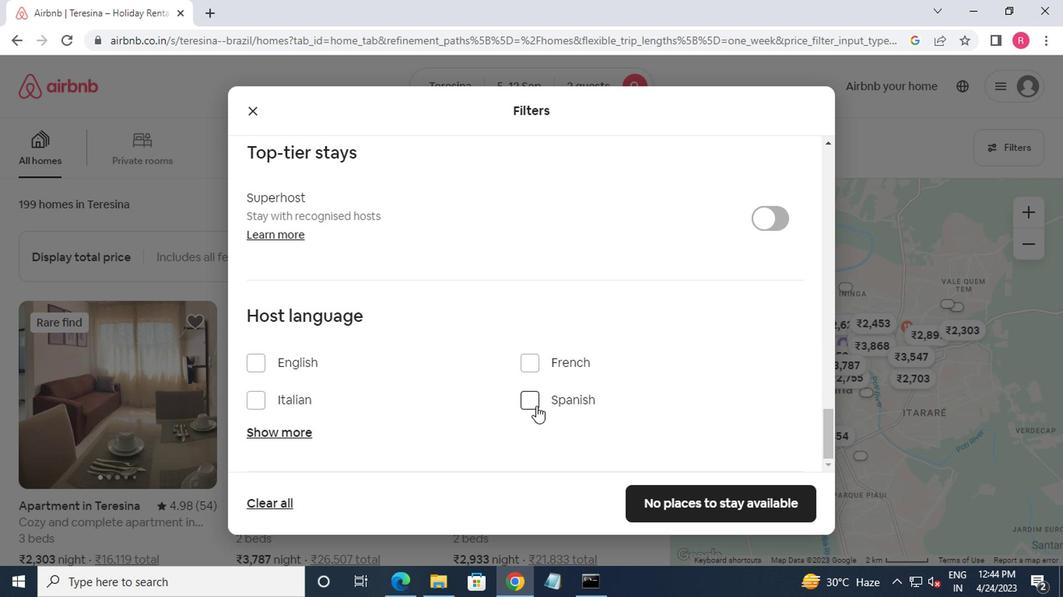
Action: Mouse pressed left at (534, 406)
Screenshot: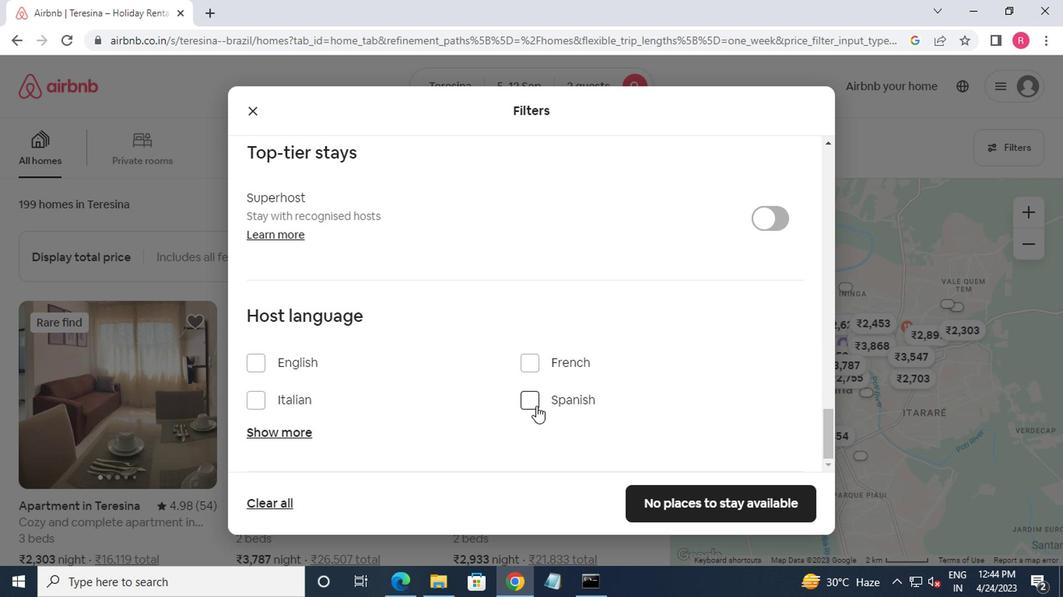 
Action: Mouse moved to (673, 499)
Screenshot: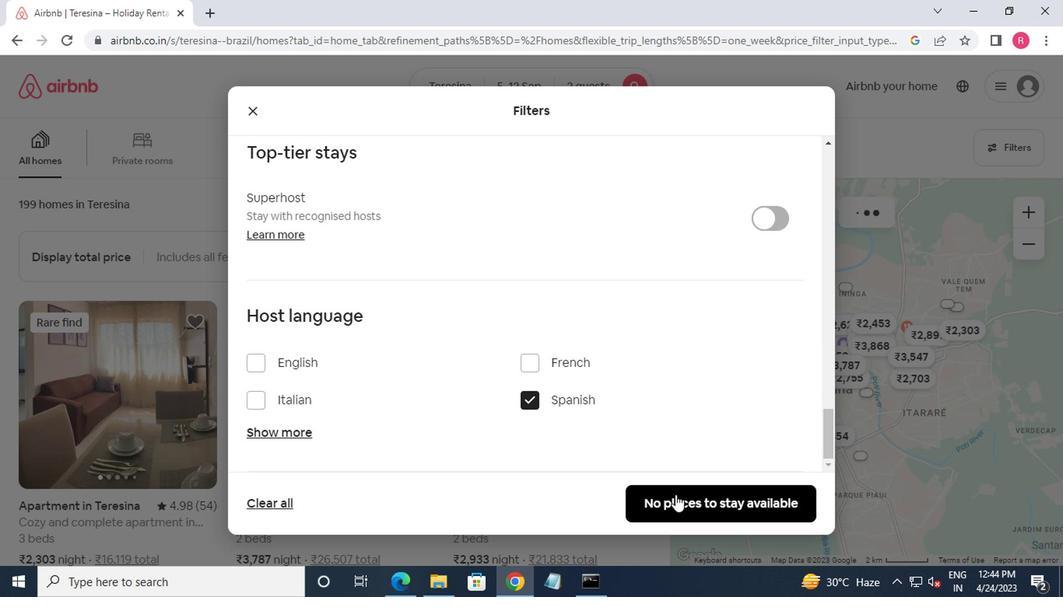 
Action: Mouse pressed left at (673, 499)
Screenshot: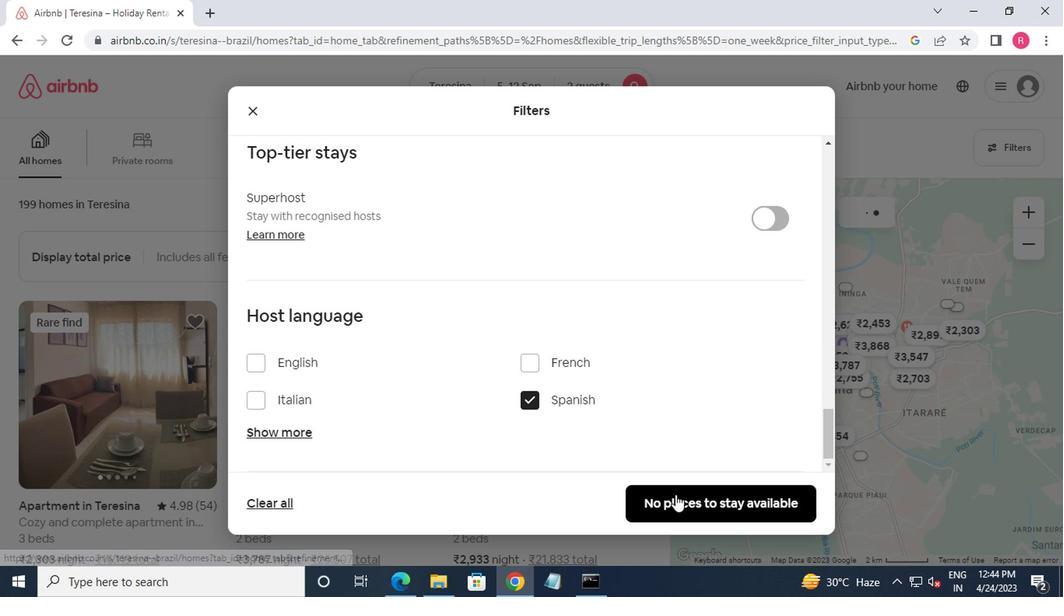 
Action: Mouse moved to (671, 483)
Screenshot: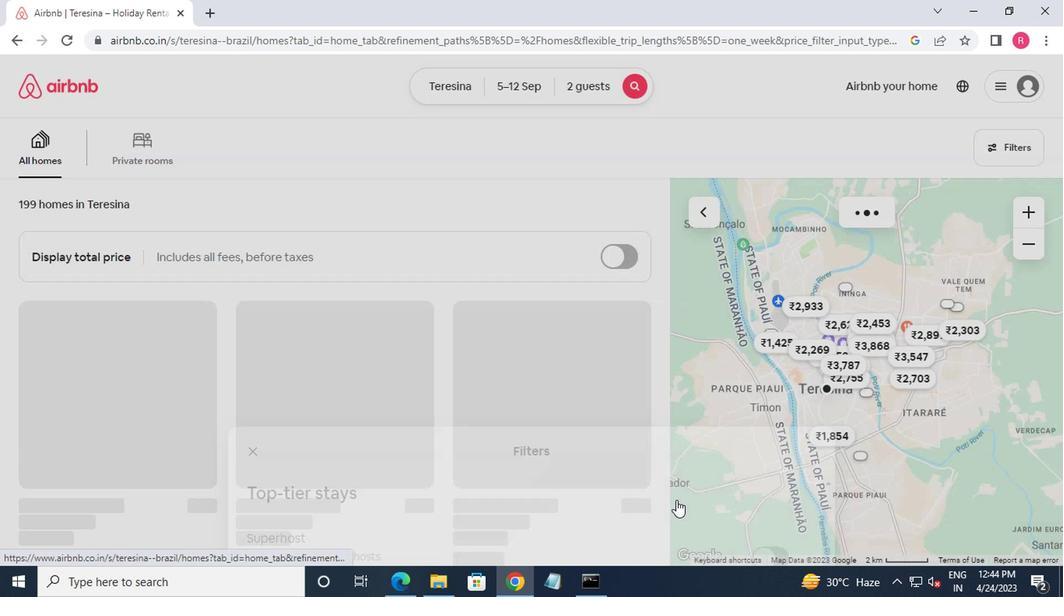 
